 Task: Search one way flight ticket for 4 adults, 2 children, 2 infants in seat and 1 infant on lap in economy from Laredo: Laredo International Airport to Greensboro: Piedmont Triad International Airport on 5-1-2023. Choice of flights is Sun country airlines. Number of bags: 1 carry on bag. Price is upto 95000. Outbound departure time preference is 11:15.
Action: Mouse moved to (207, 282)
Screenshot: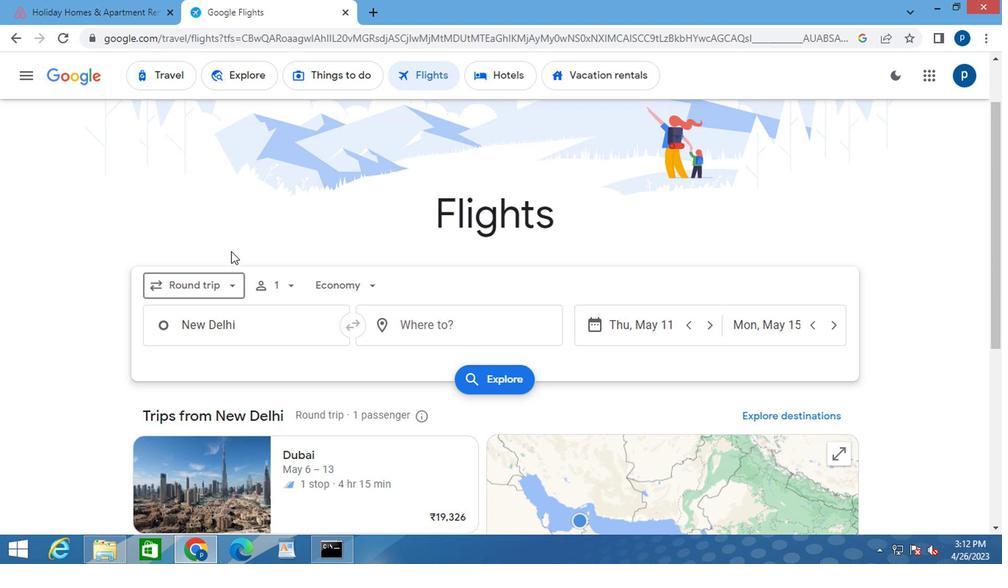 
Action: Mouse pressed left at (207, 282)
Screenshot: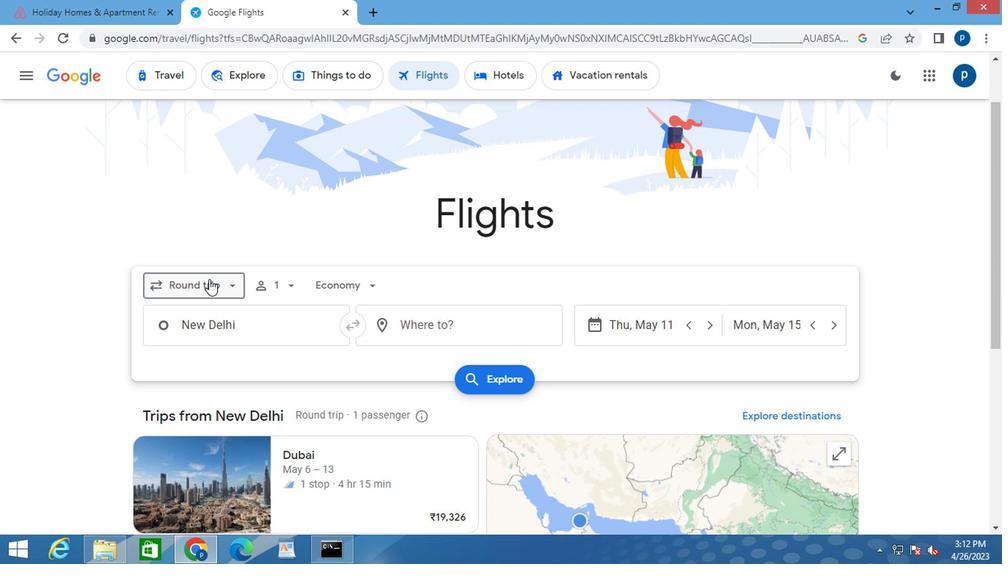 
Action: Mouse moved to (217, 351)
Screenshot: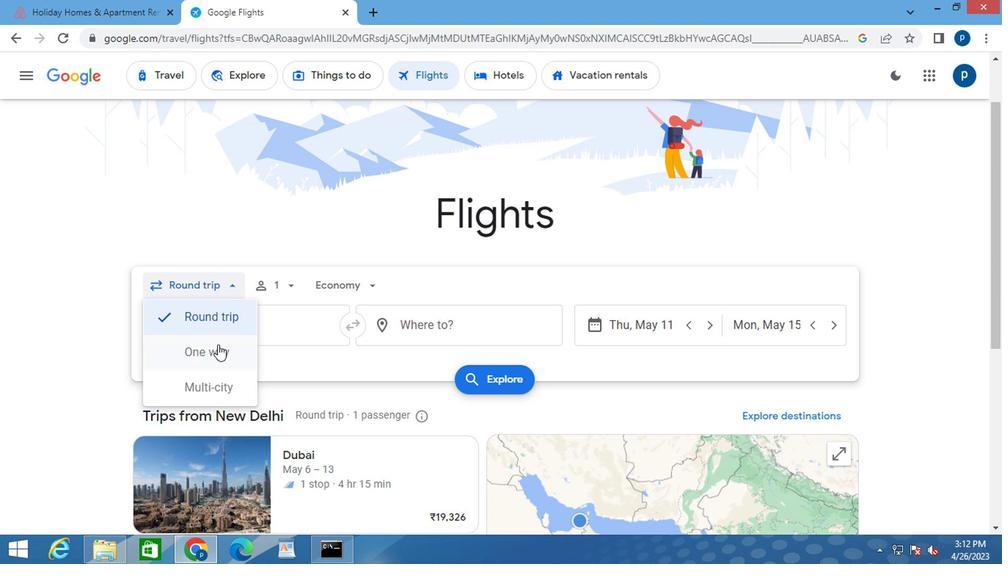 
Action: Mouse pressed left at (217, 351)
Screenshot: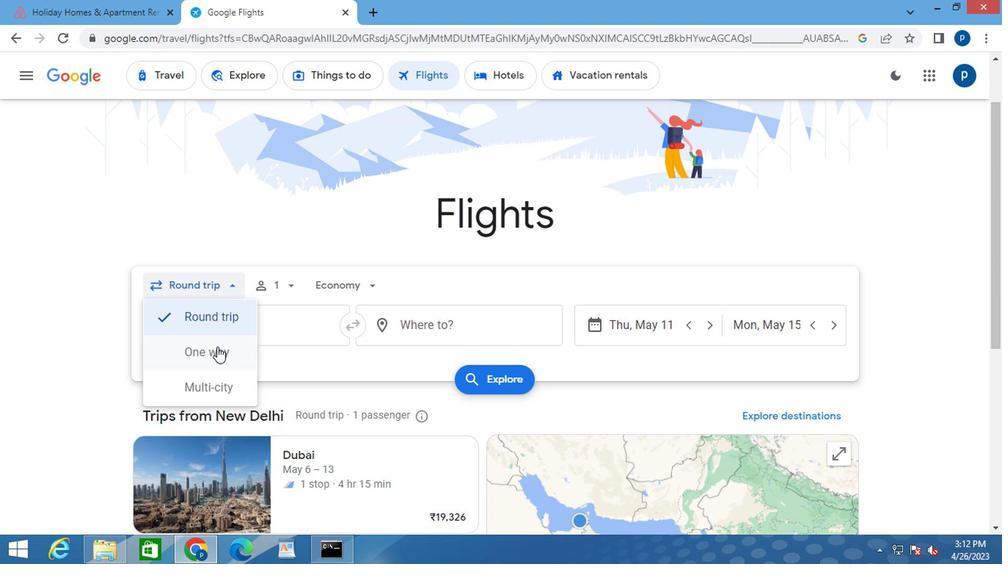 
Action: Mouse moved to (264, 289)
Screenshot: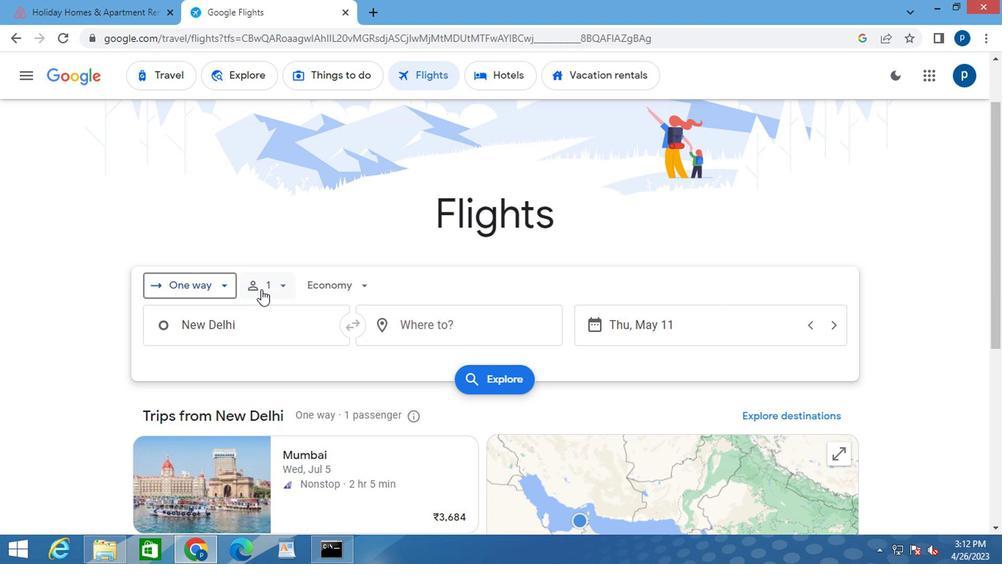 
Action: Mouse pressed left at (264, 289)
Screenshot: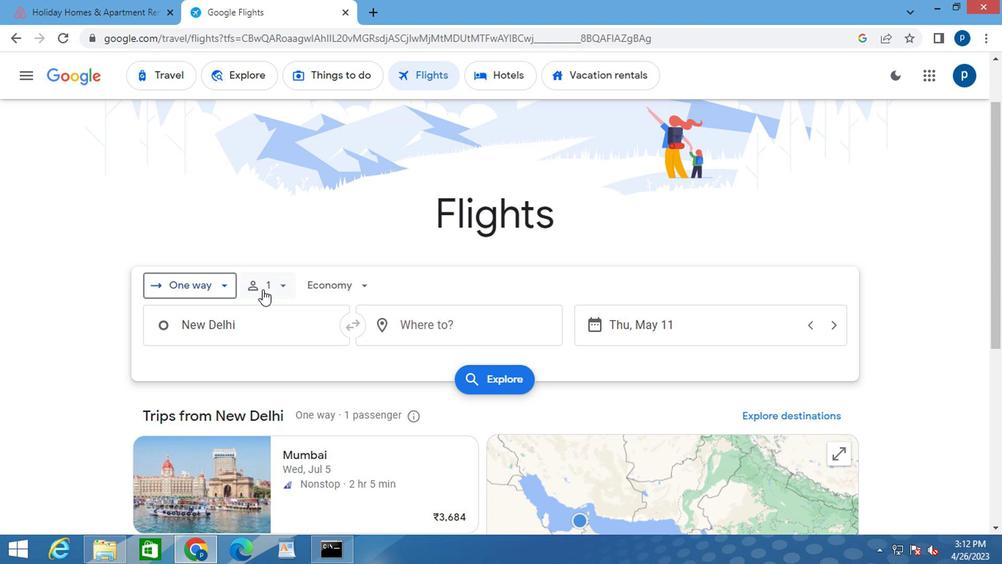 
Action: Mouse moved to (267, 288)
Screenshot: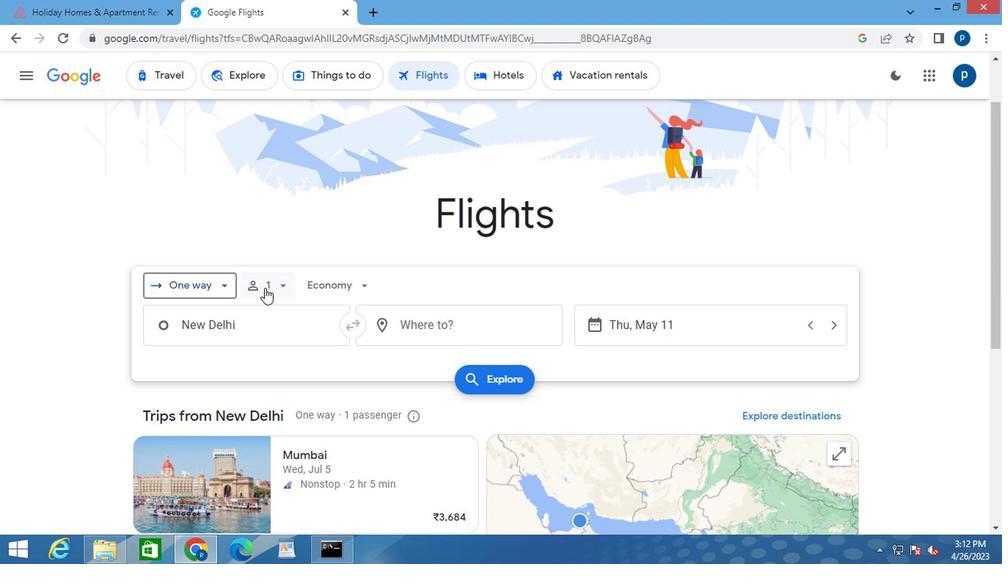 
Action: Mouse scrolled (267, 288) with delta (0, 0)
Screenshot: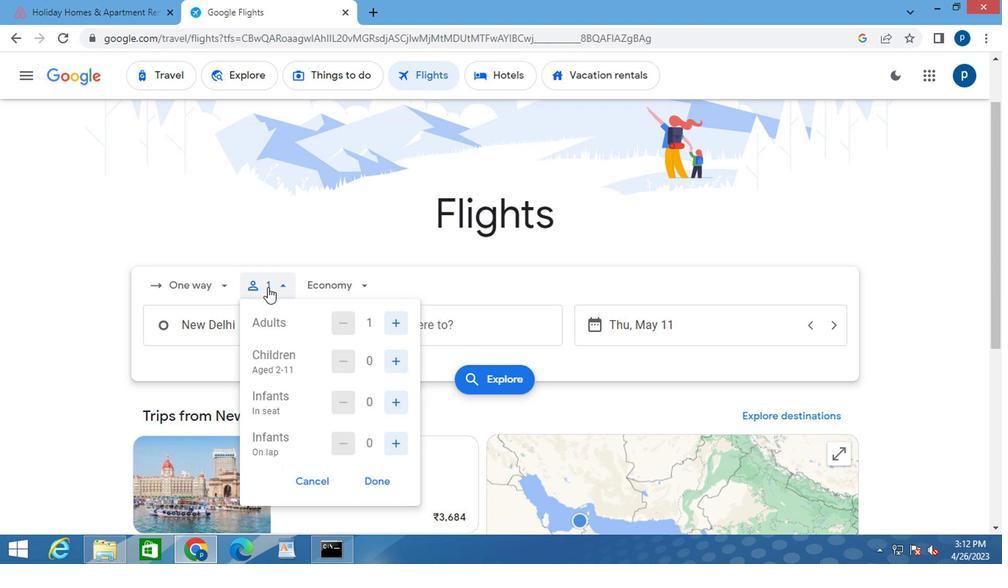
Action: Mouse moved to (267, 288)
Screenshot: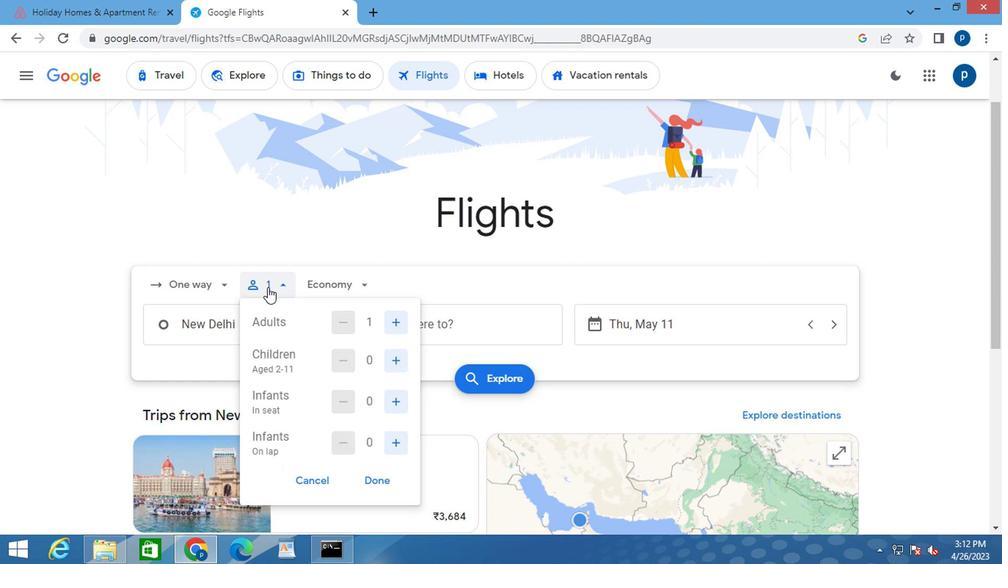 
Action: Mouse scrolled (267, 288) with delta (0, 0)
Screenshot: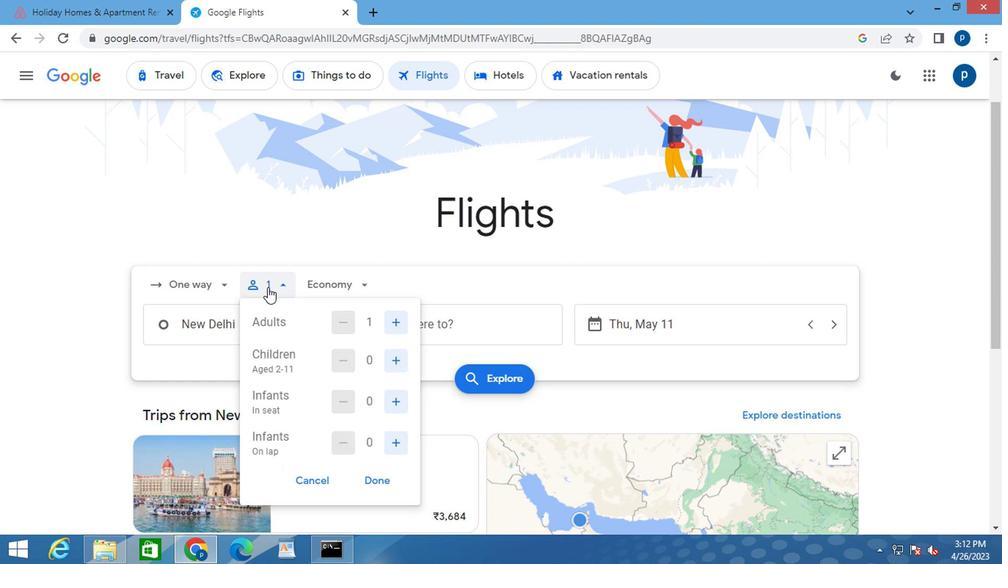
Action: Mouse moved to (398, 179)
Screenshot: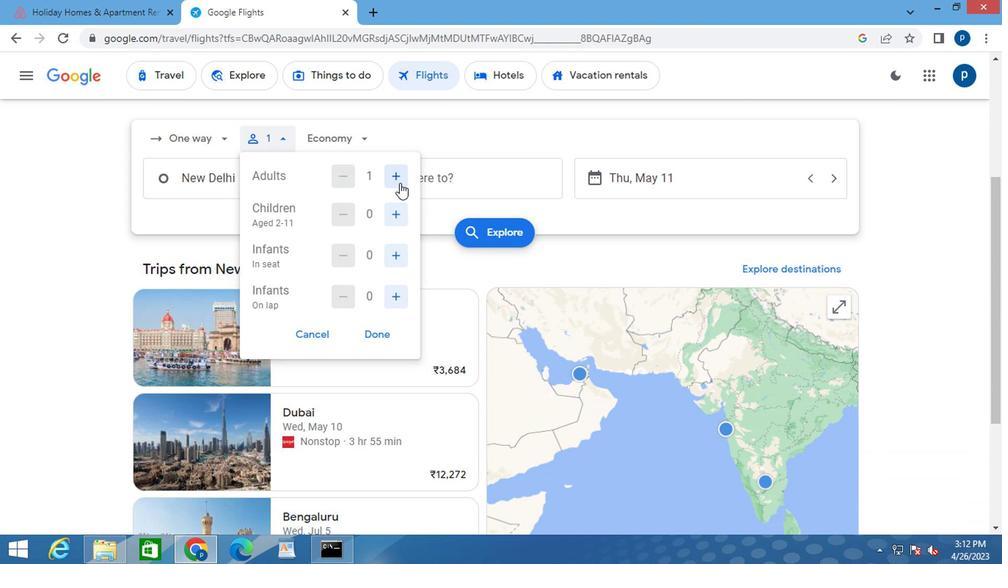 
Action: Mouse pressed left at (398, 179)
Screenshot: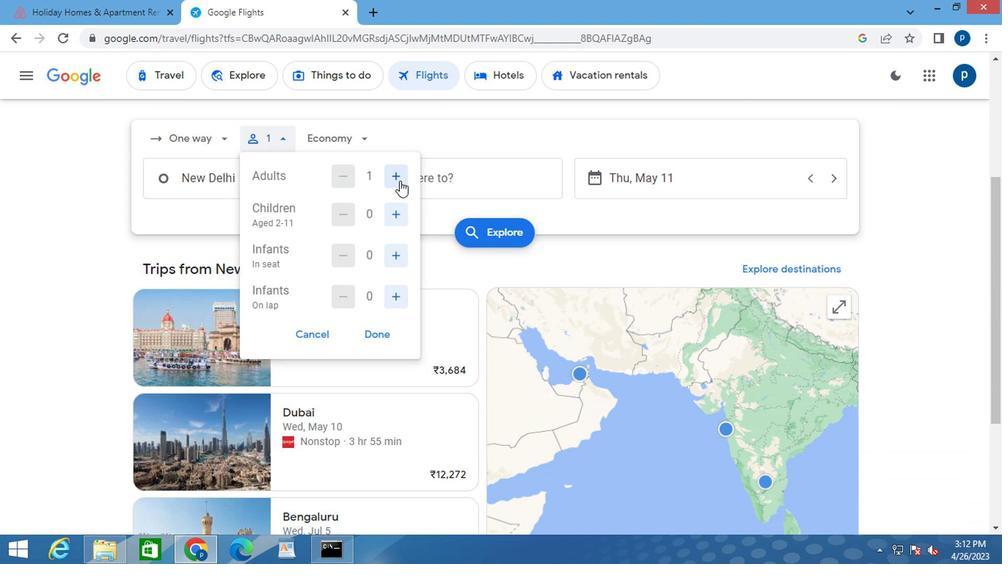 
Action: Mouse pressed left at (398, 179)
Screenshot: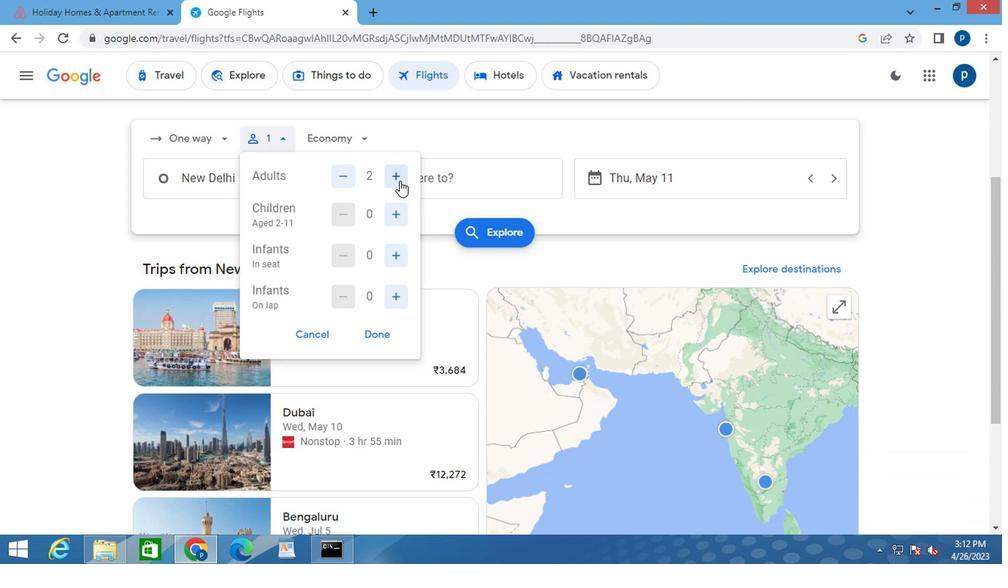 
Action: Mouse pressed left at (398, 179)
Screenshot: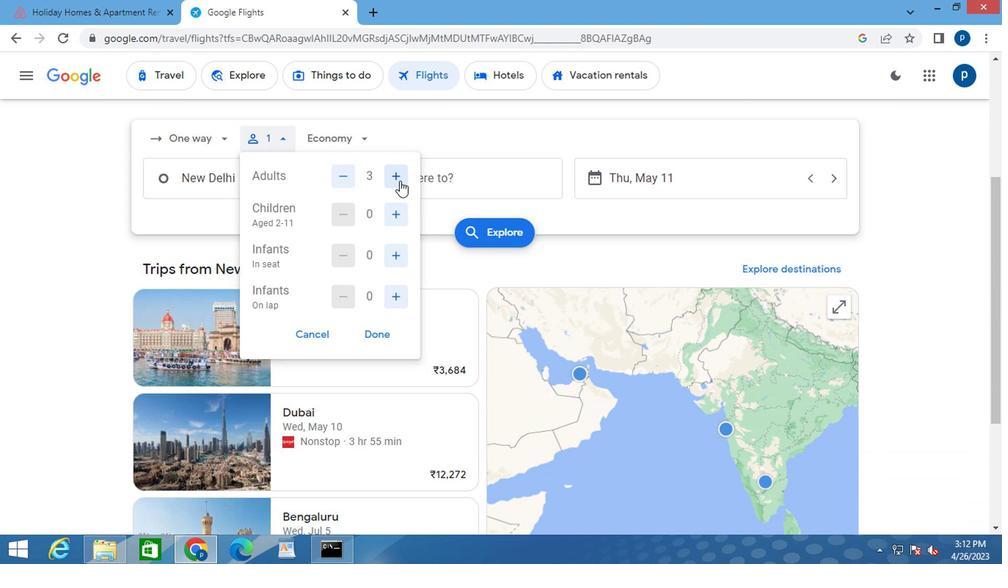 
Action: Mouse moved to (395, 216)
Screenshot: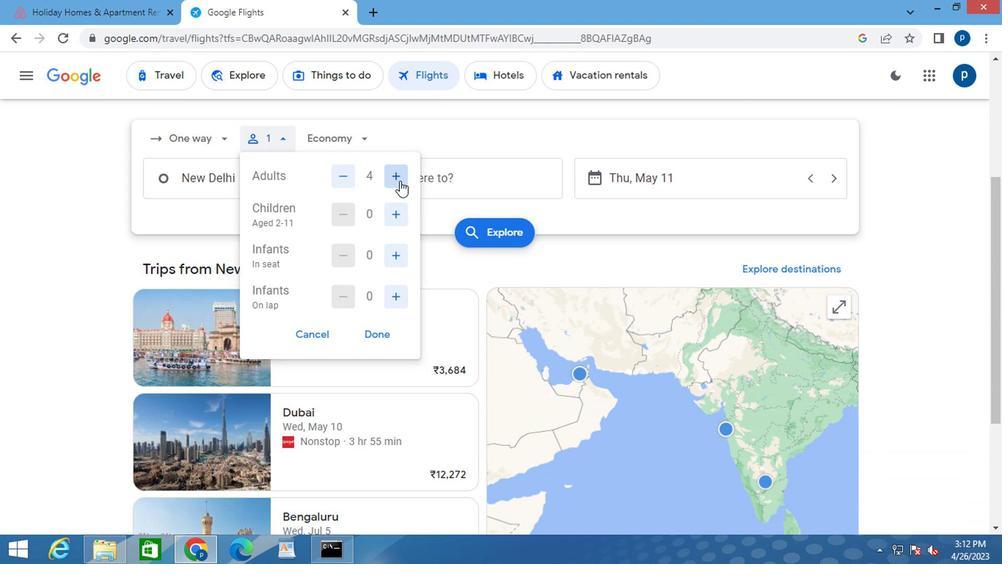 
Action: Mouse pressed left at (395, 216)
Screenshot: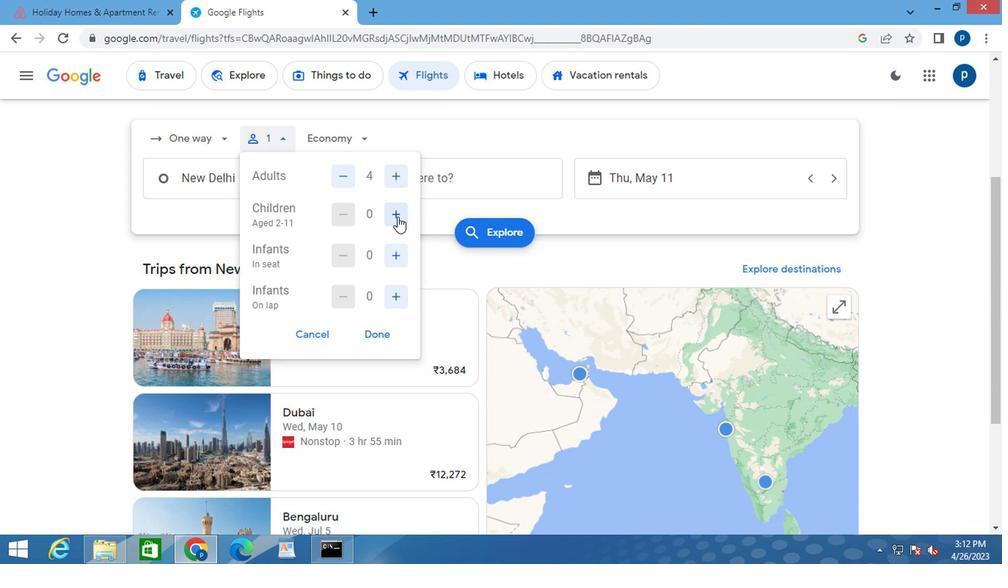 
Action: Mouse pressed left at (395, 216)
Screenshot: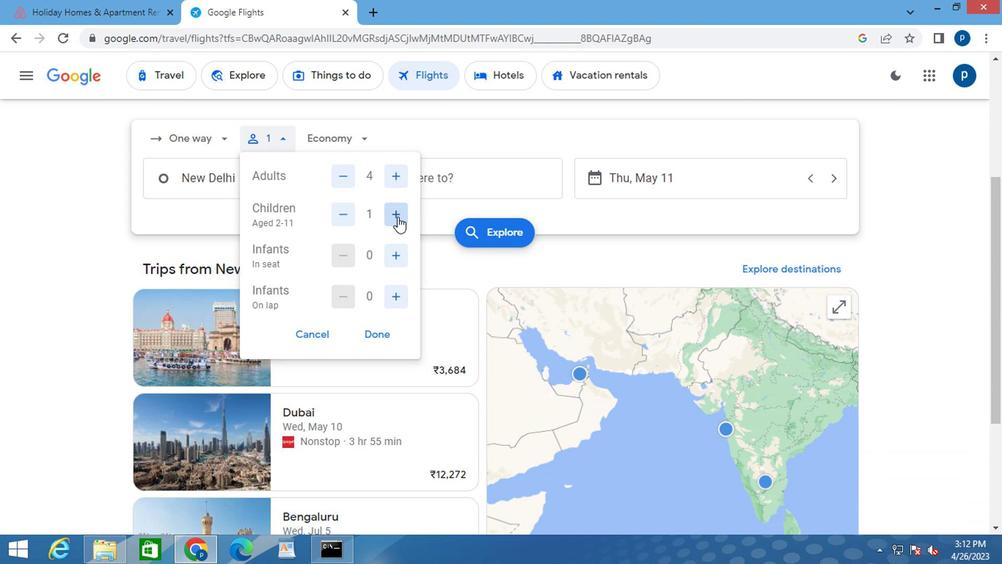 
Action: Mouse moved to (395, 251)
Screenshot: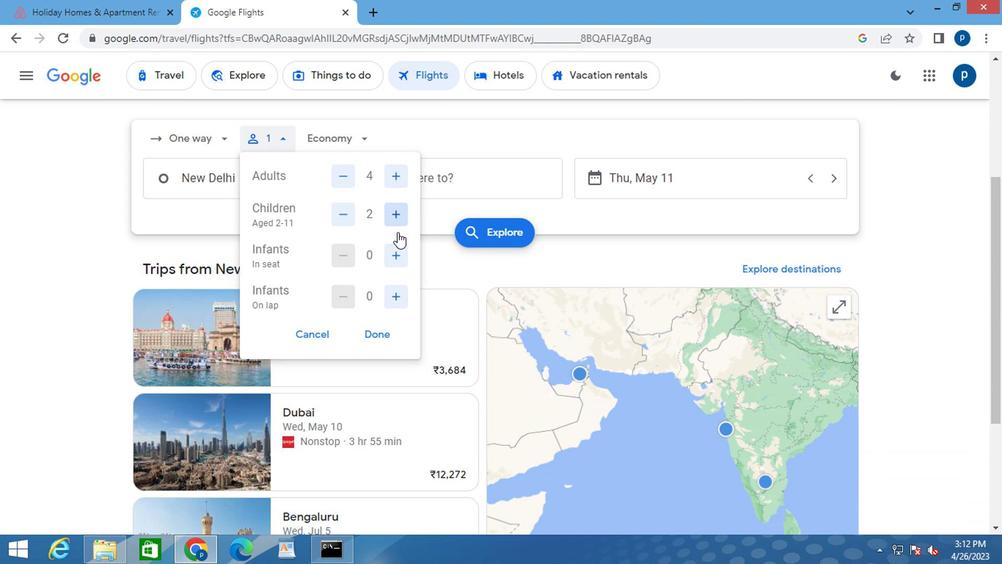 
Action: Mouse pressed left at (395, 251)
Screenshot: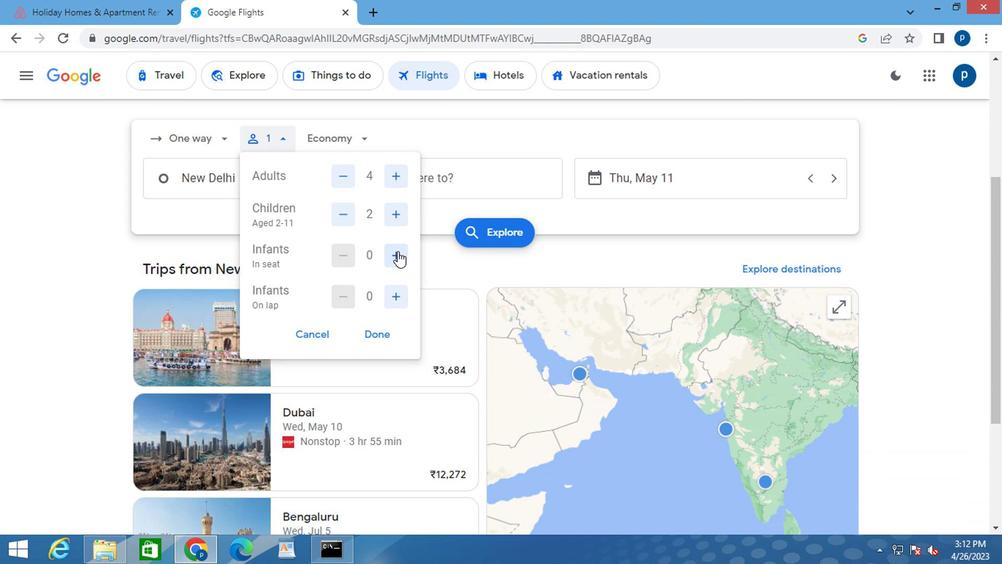 
Action: Mouse pressed left at (395, 251)
Screenshot: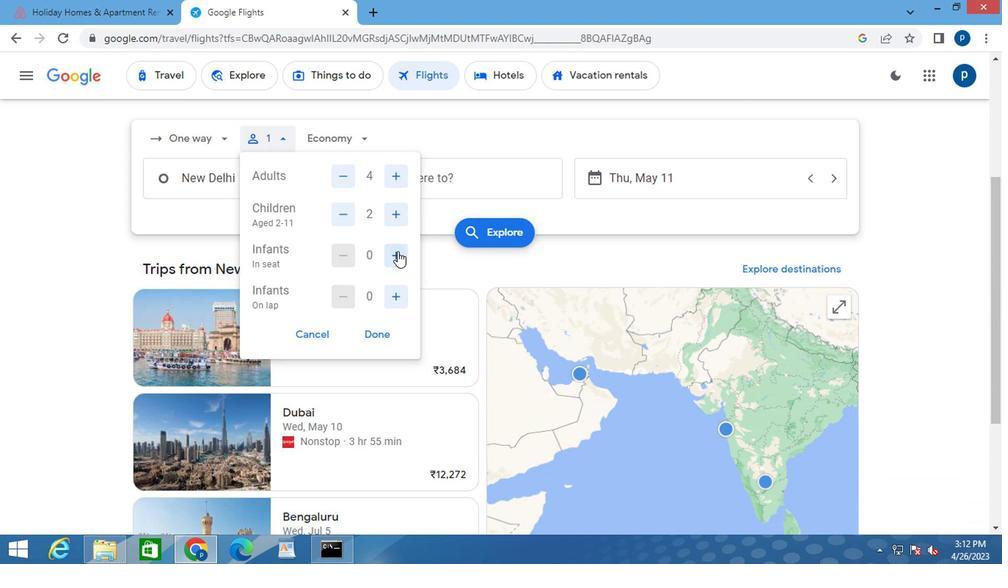 
Action: Mouse moved to (395, 292)
Screenshot: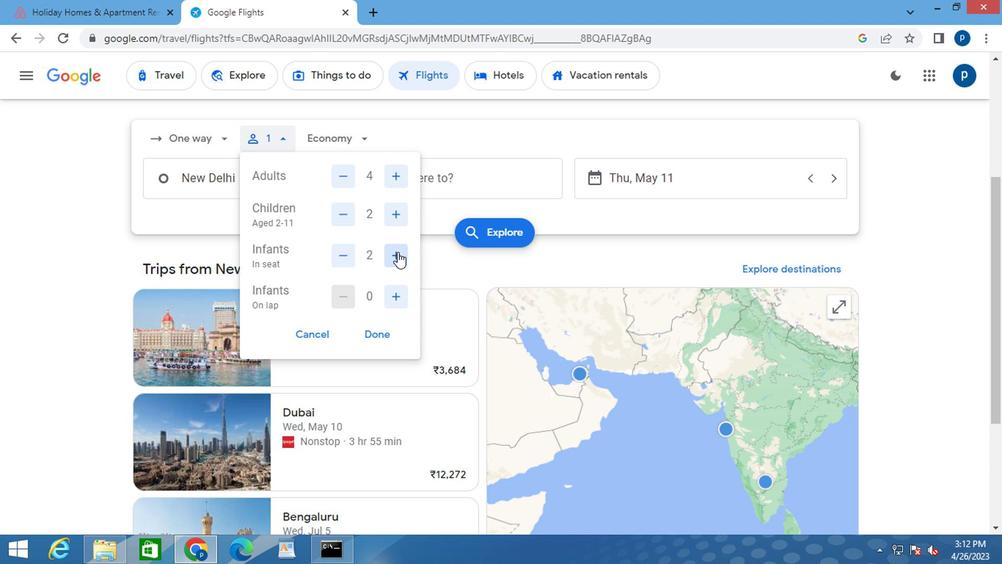 
Action: Mouse pressed left at (395, 292)
Screenshot: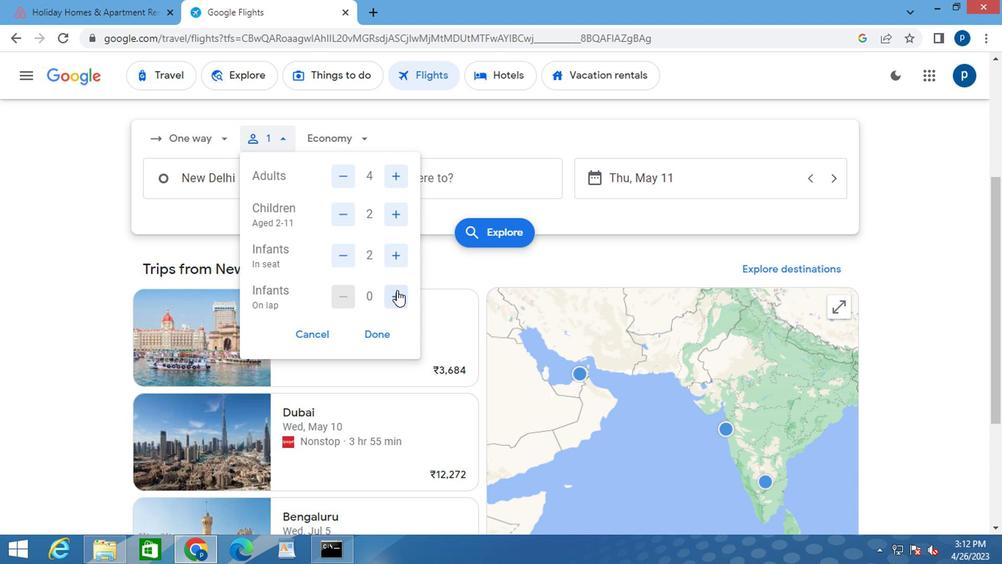 
Action: Mouse moved to (375, 340)
Screenshot: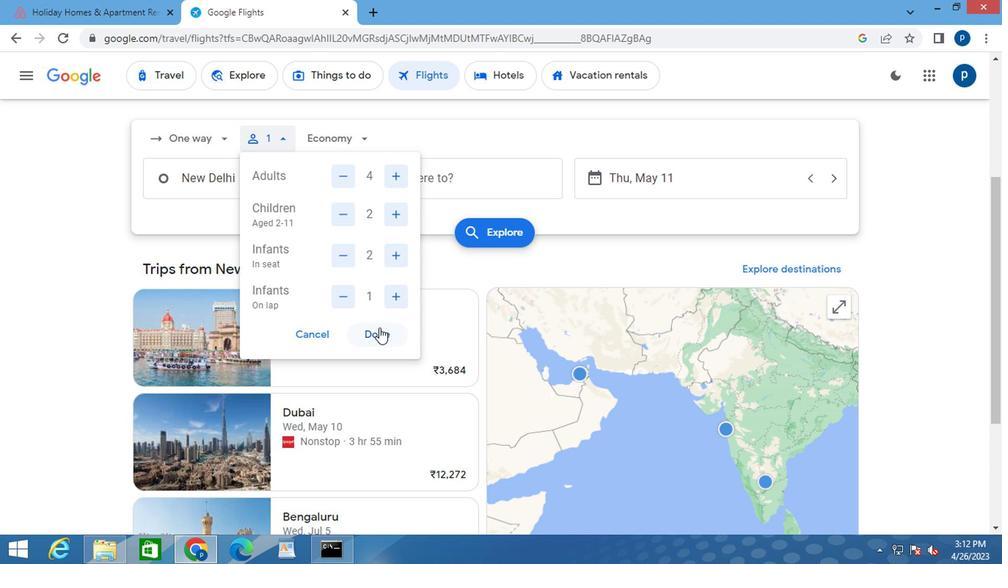 
Action: Mouse pressed left at (375, 340)
Screenshot: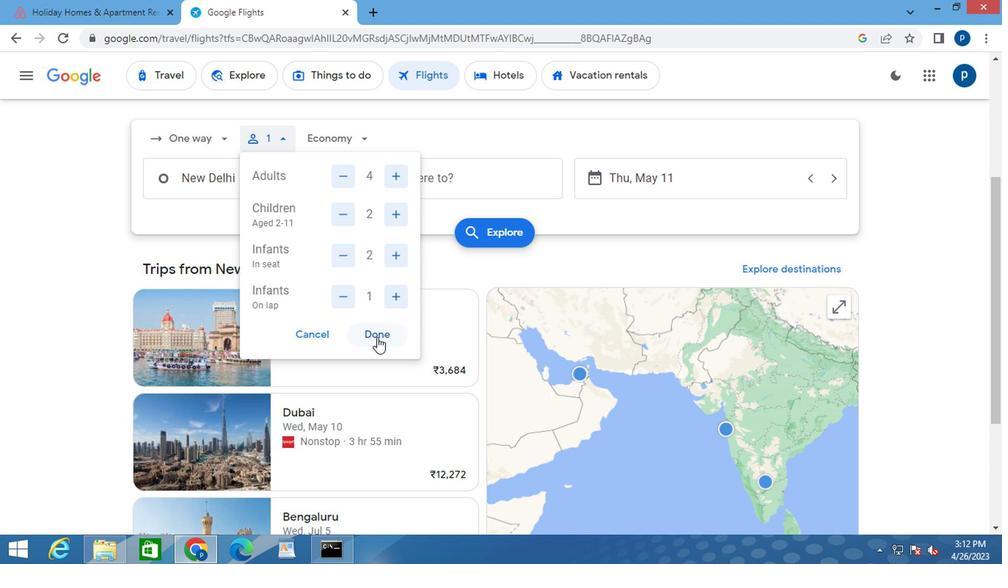 
Action: Mouse moved to (366, 132)
Screenshot: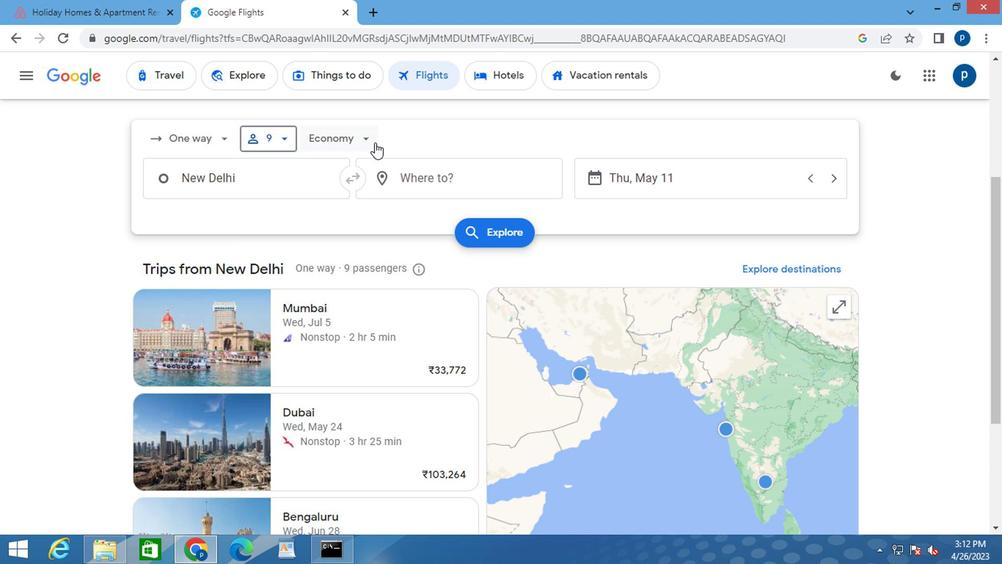 
Action: Mouse pressed left at (366, 132)
Screenshot: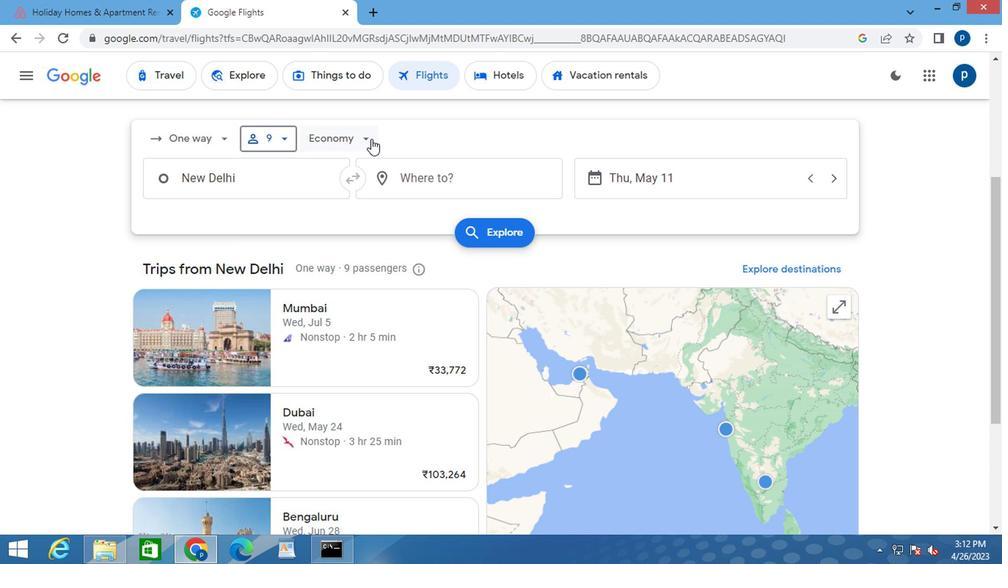 
Action: Mouse moved to (386, 173)
Screenshot: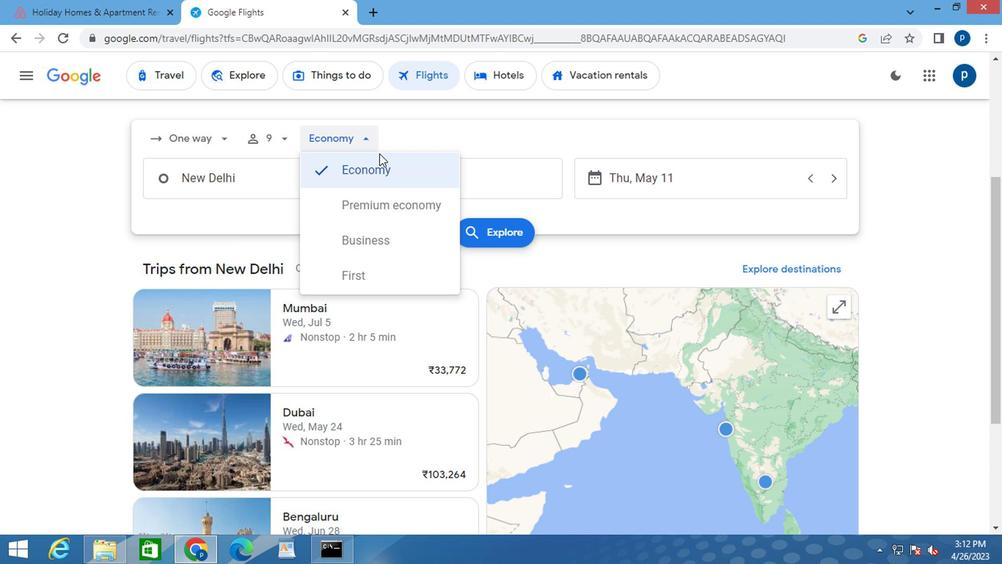 
Action: Mouse pressed left at (386, 173)
Screenshot: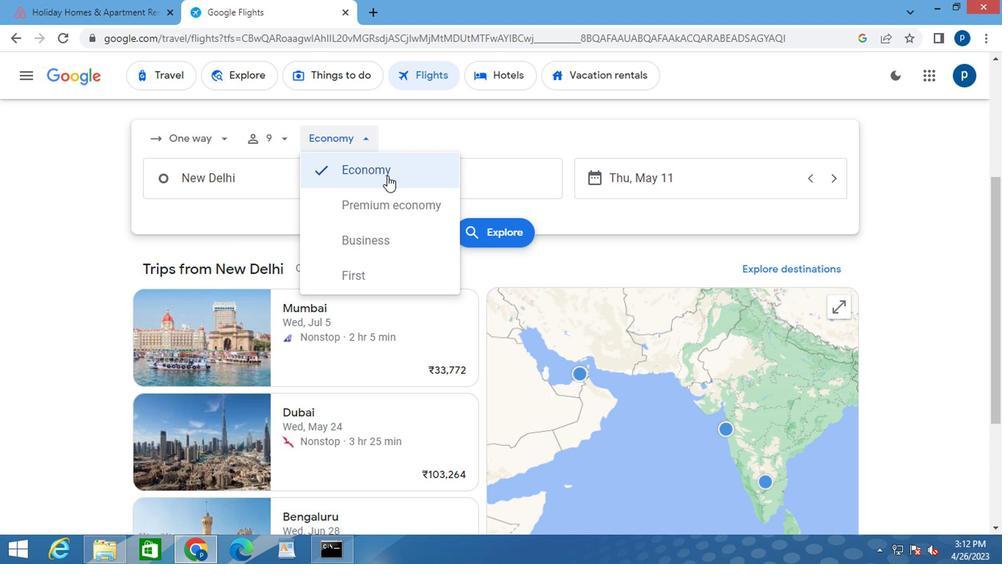 
Action: Mouse moved to (250, 170)
Screenshot: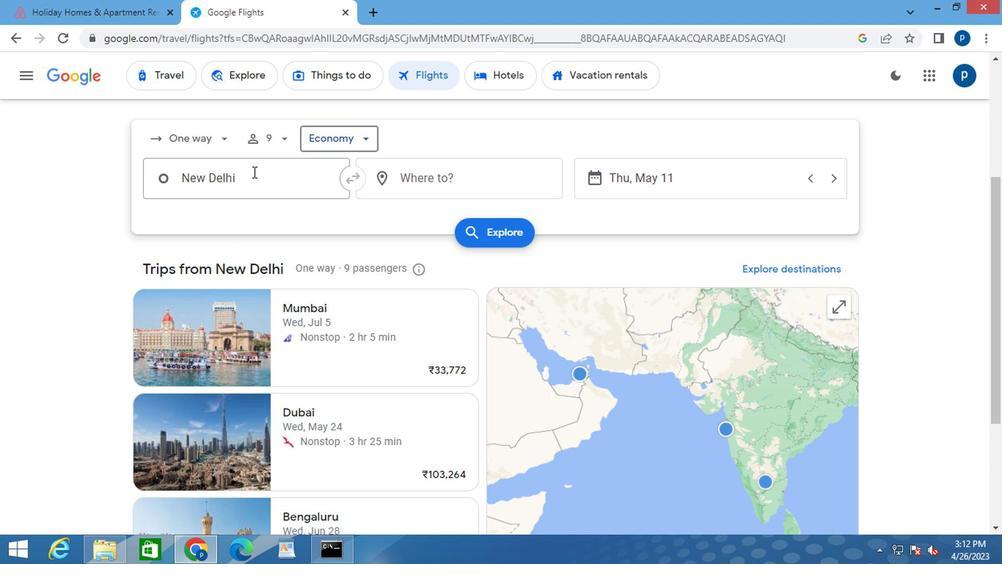 
Action: Mouse pressed left at (250, 170)
Screenshot: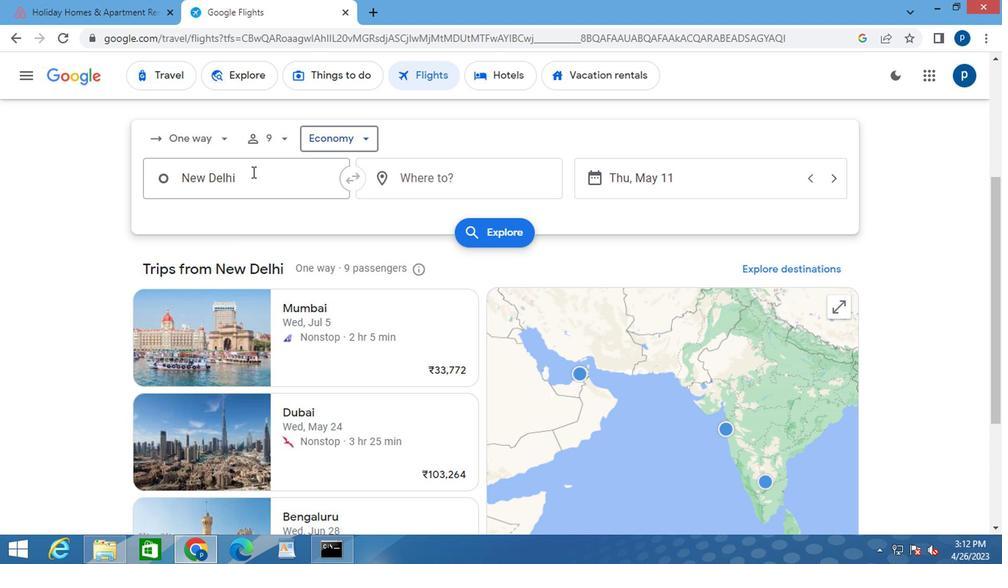 
Action: Mouse pressed left at (250, 170)
Screenshot: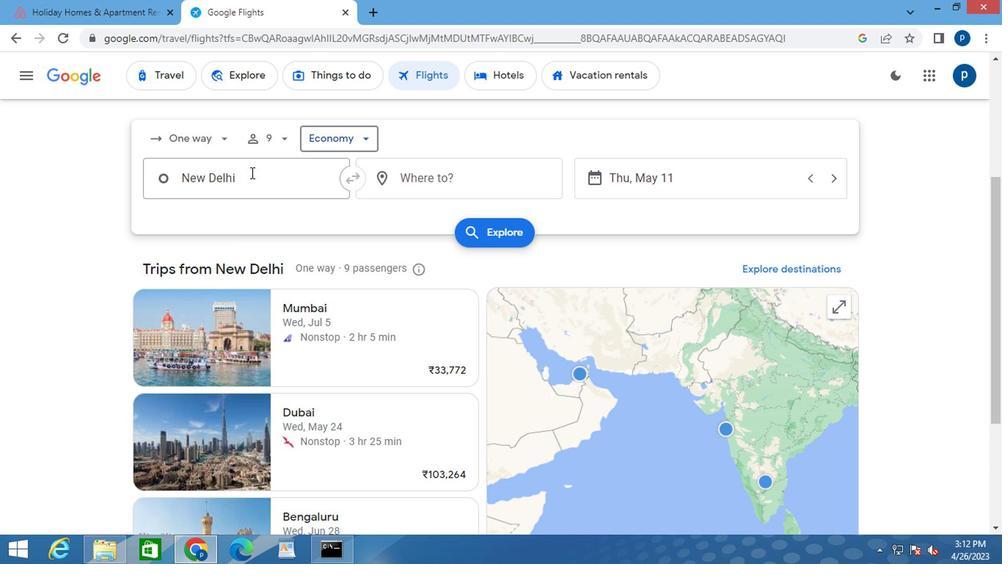 
Action: Key pressed <Key.delete>
Screenshot: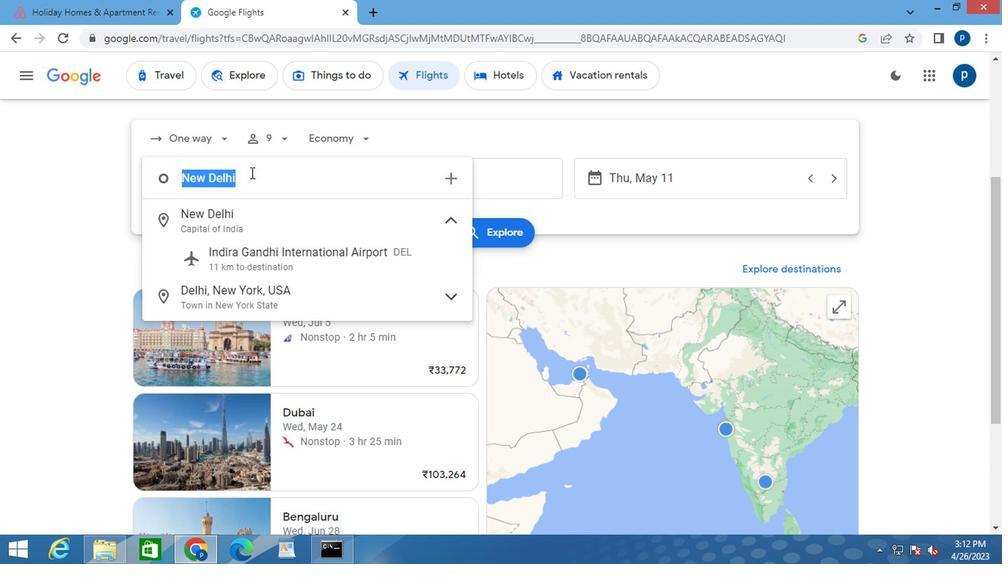 
Action: Mouse moved to (236, 213)
Screenshot: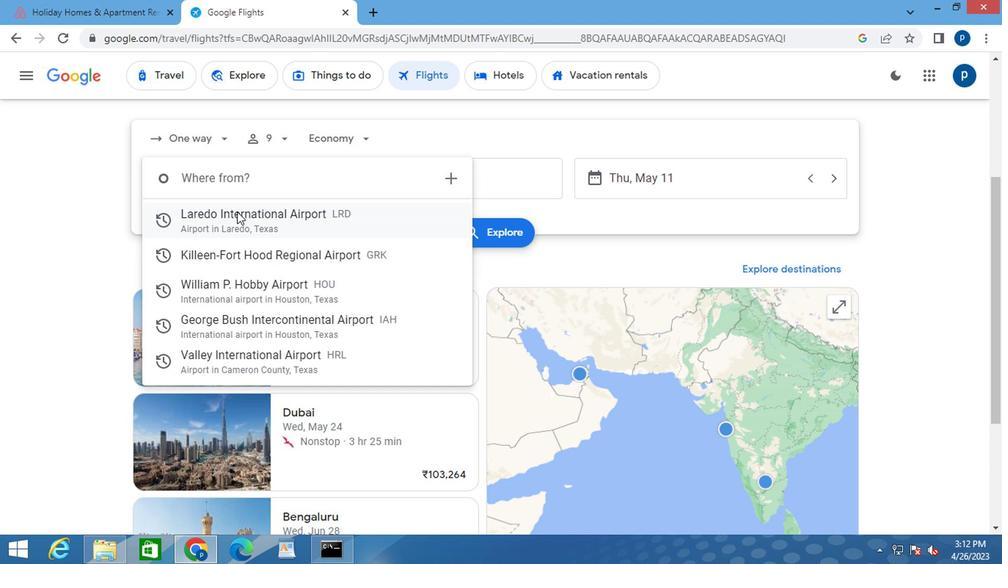 
Action: Mouse pressed left at (236, 213)
Screenshot: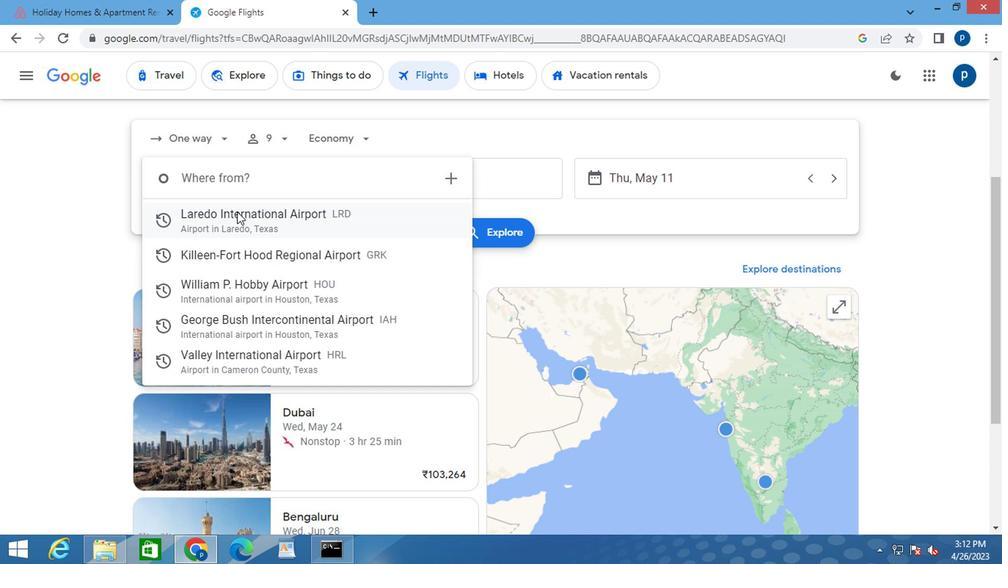 
Action: Mouse moved to (409, 192)
Screenshot: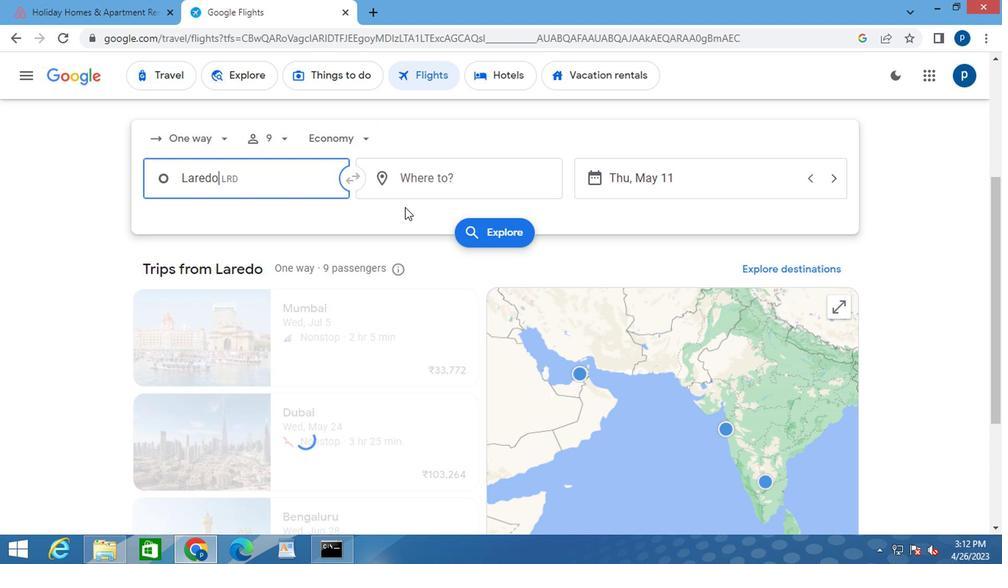 
Action: Mouse pressed left at (409, 192)
Screenshot: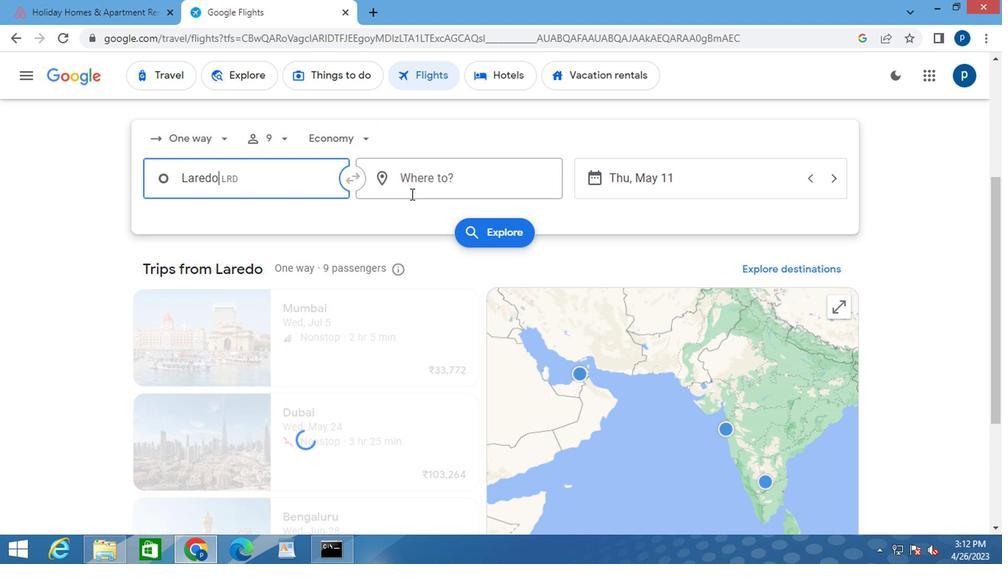 
Action: Mouse moved to (432, 214)
Screenshot: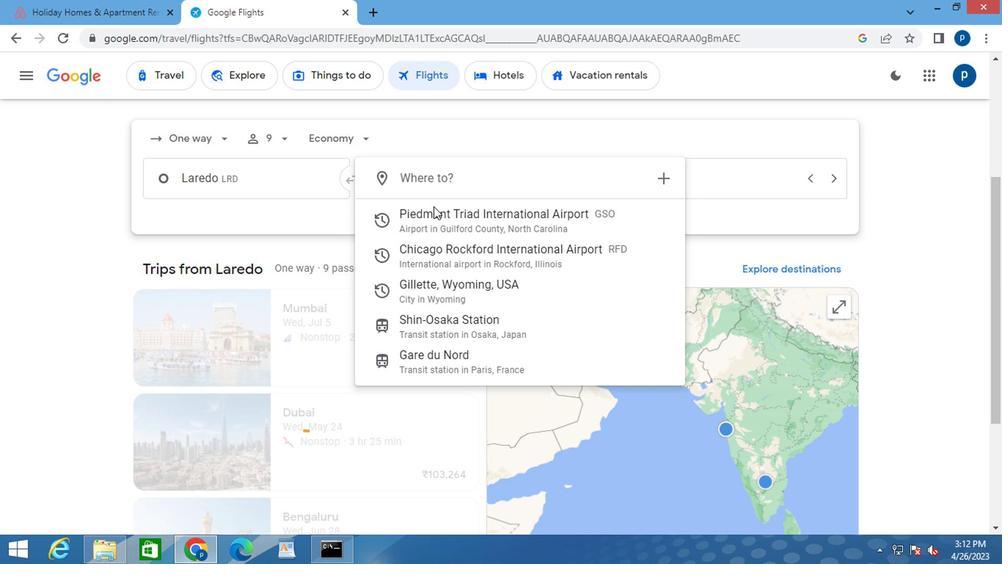 
Action: Mouse pressed left at (432, 214)
Screenshot: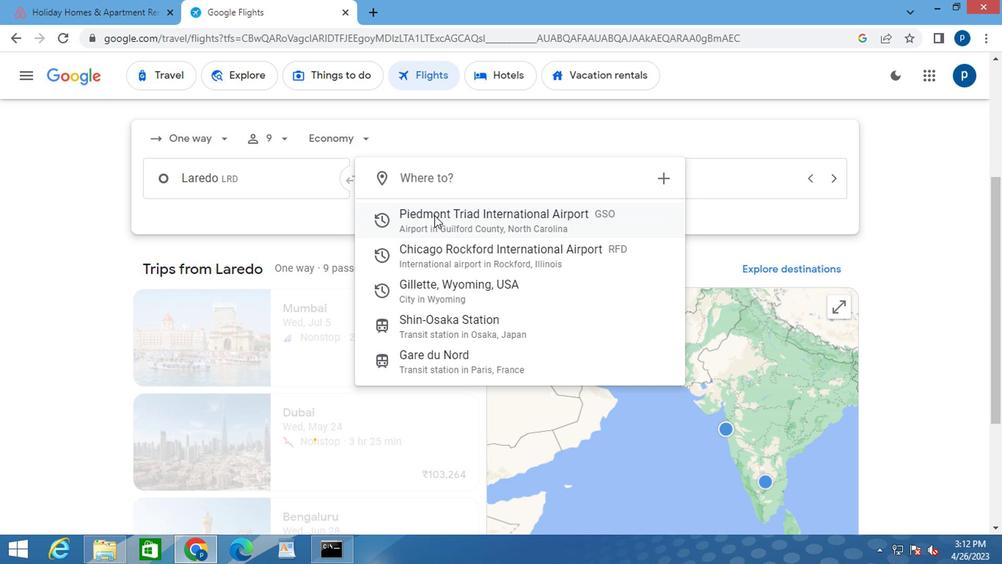 
Action: Mouse moved to (589, 181)
Screenshot: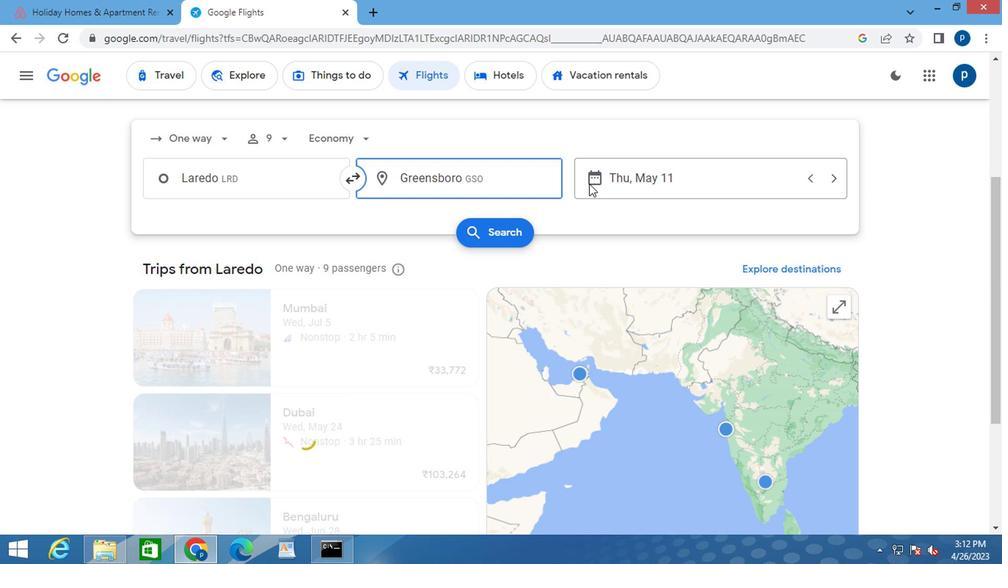 
Action: Mouse pressed left at (589, 181)
Screenshot: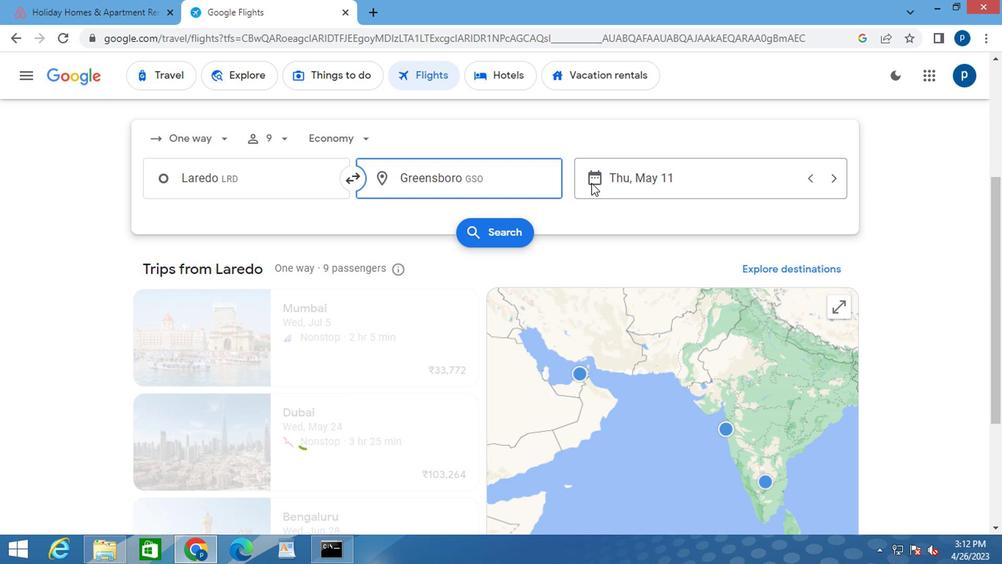 
Action: Mouse moved to (633, 258)
Screenshot: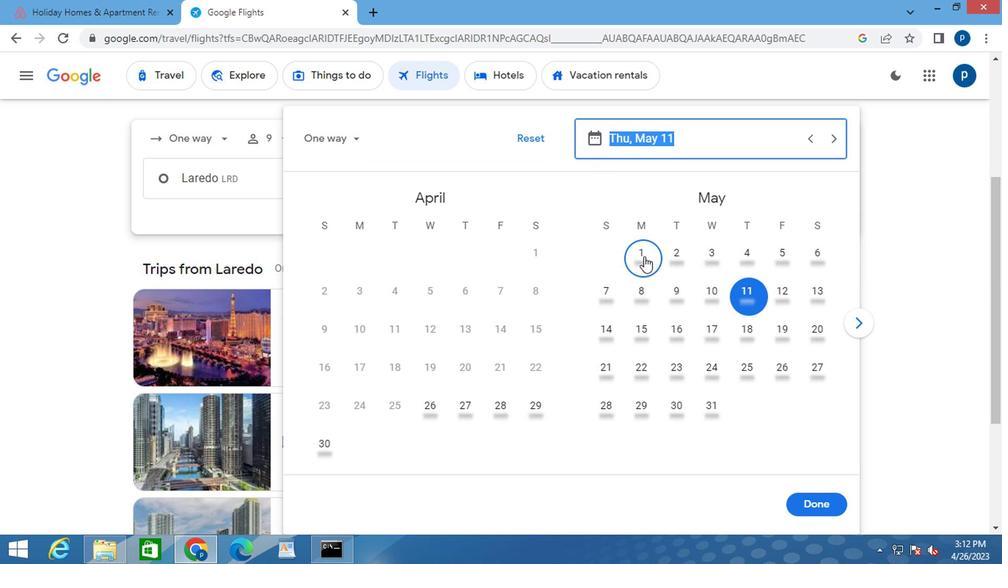 
Action: Mouse pressed left at (633, 258)
Screenshot: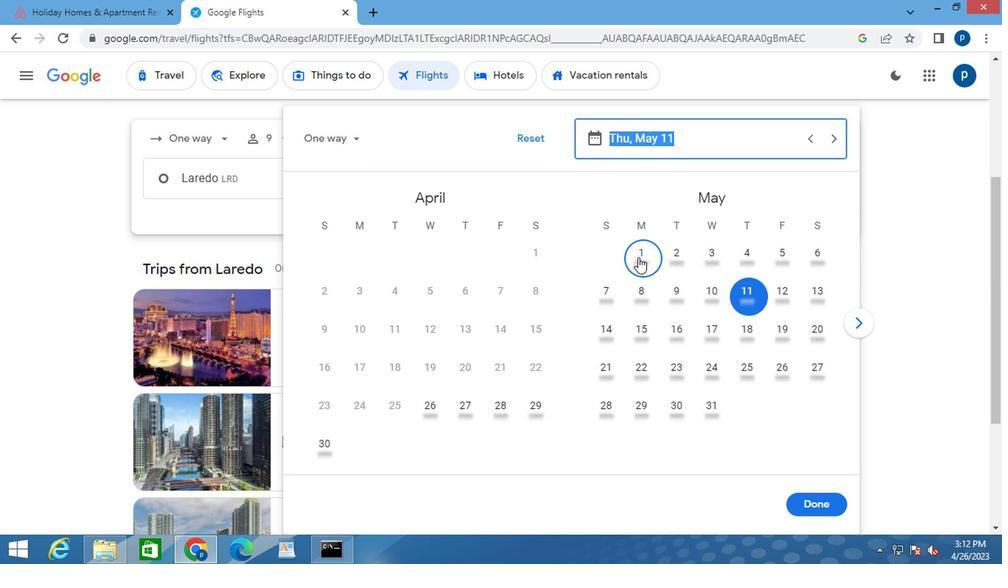 
Action: Mouse moved to (809, 498)
Screenshot: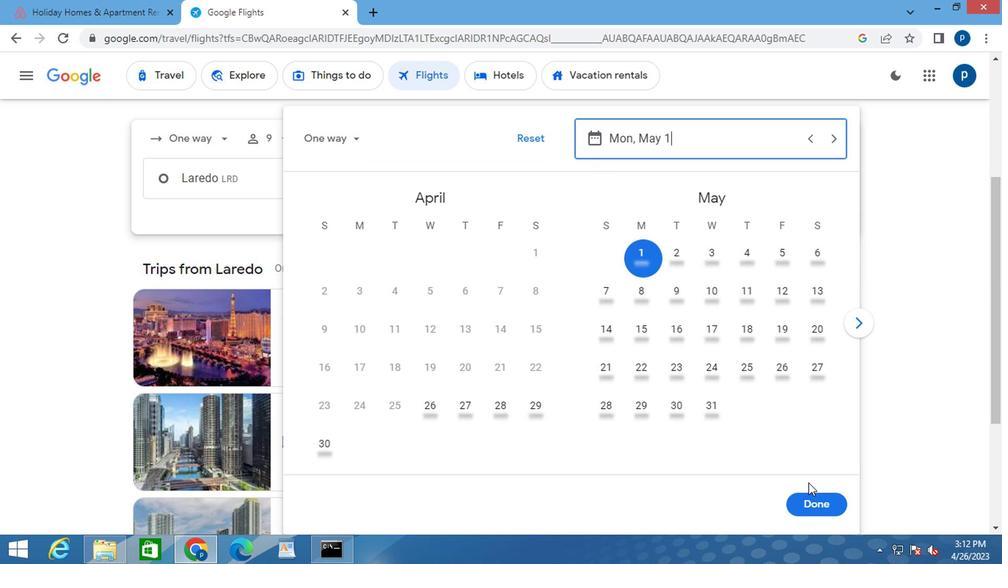 
Action: Mouse pressed left at (809, 498)
Screenshot: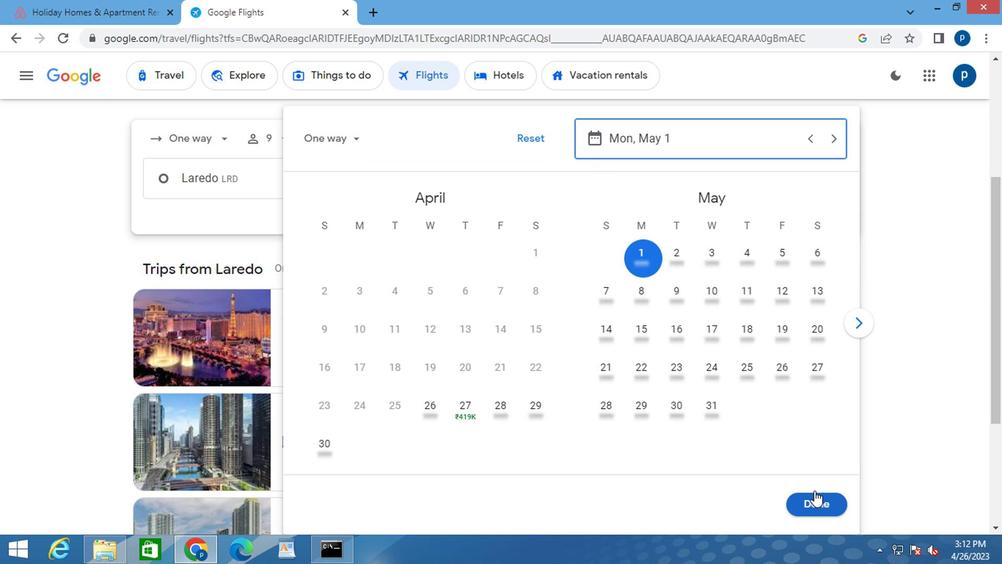 
Action: Mouse moved to (491, 233)
Screenshot: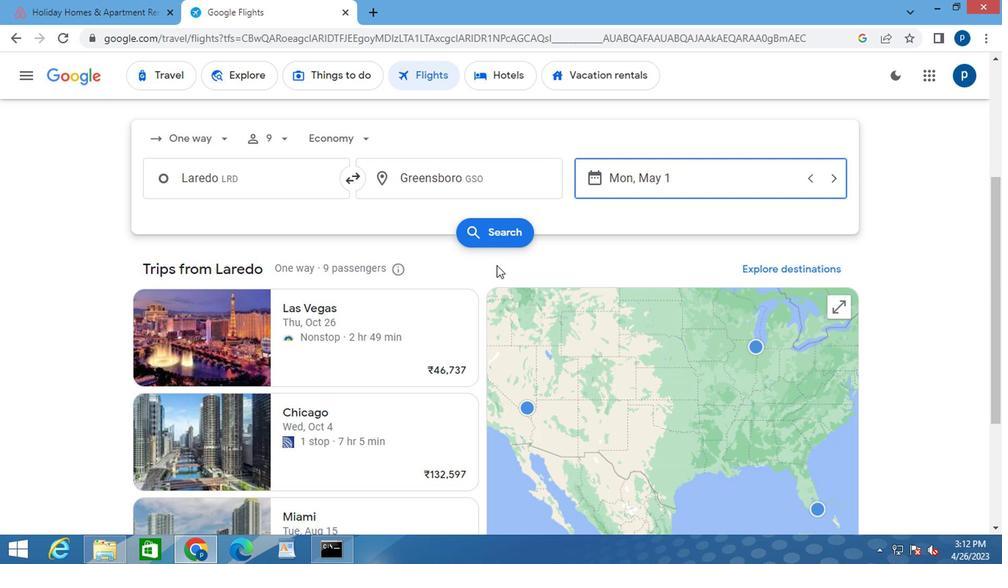 
Action: Mouse pressed left at (491, 233)
Screenshot: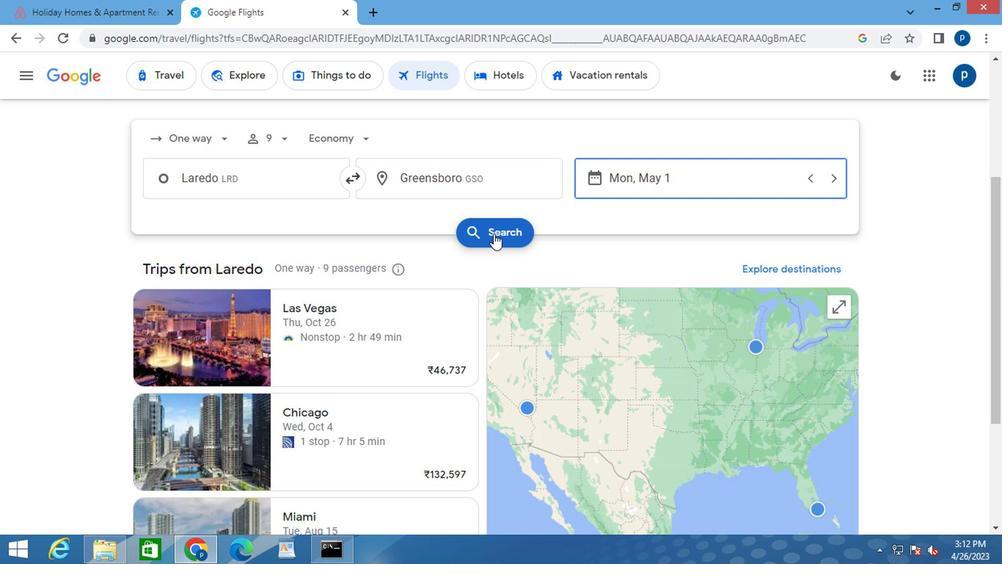 
Action: Mouse moved to (152, 204)
Screenshot: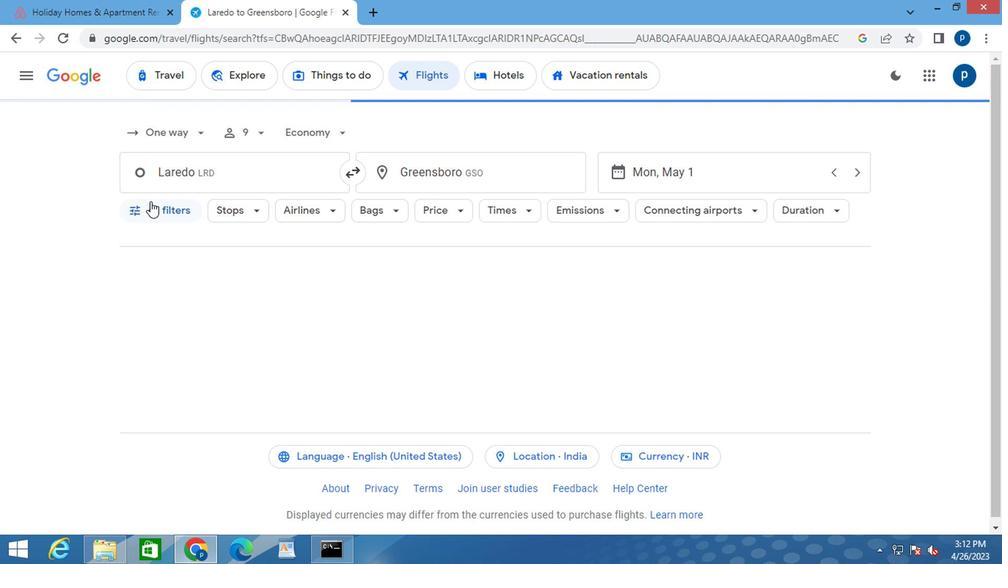 
Action: Mouse pressed left at (152, 204)
Screenshot: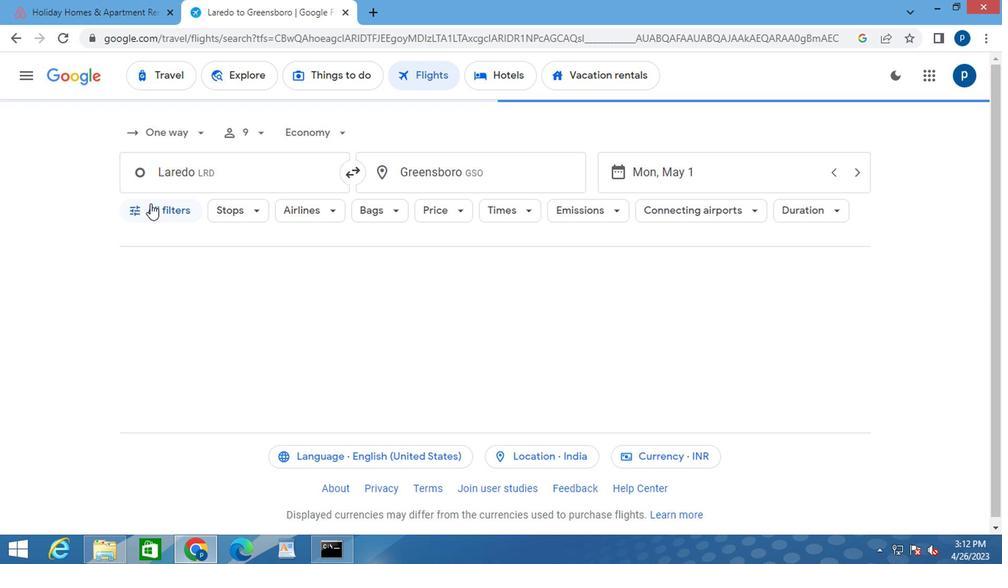 
Action: Mouse moved to (223, 369)
Screenshot: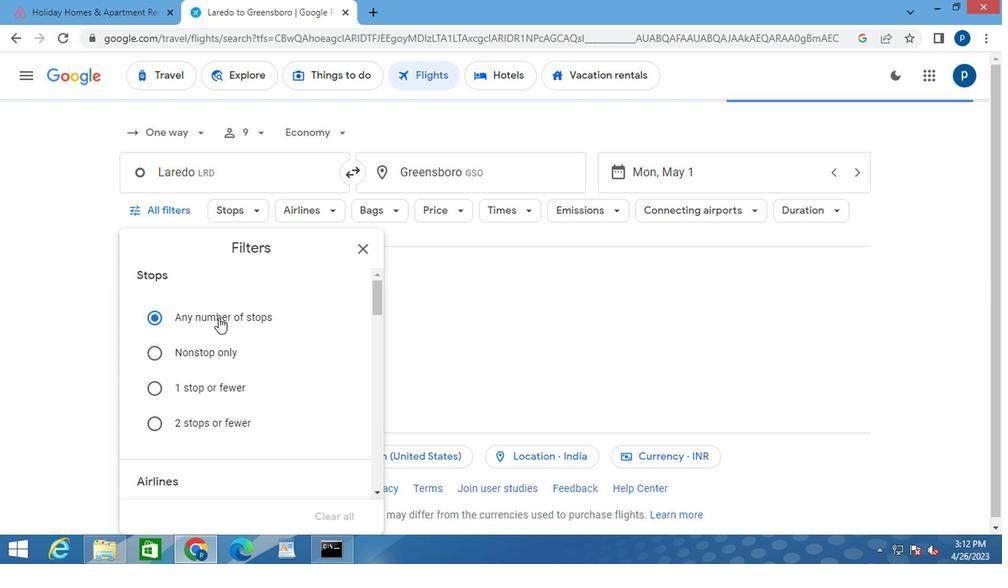 
Action: Mouse scrolled (223, 369) with delta (0, 0)
Screenshot: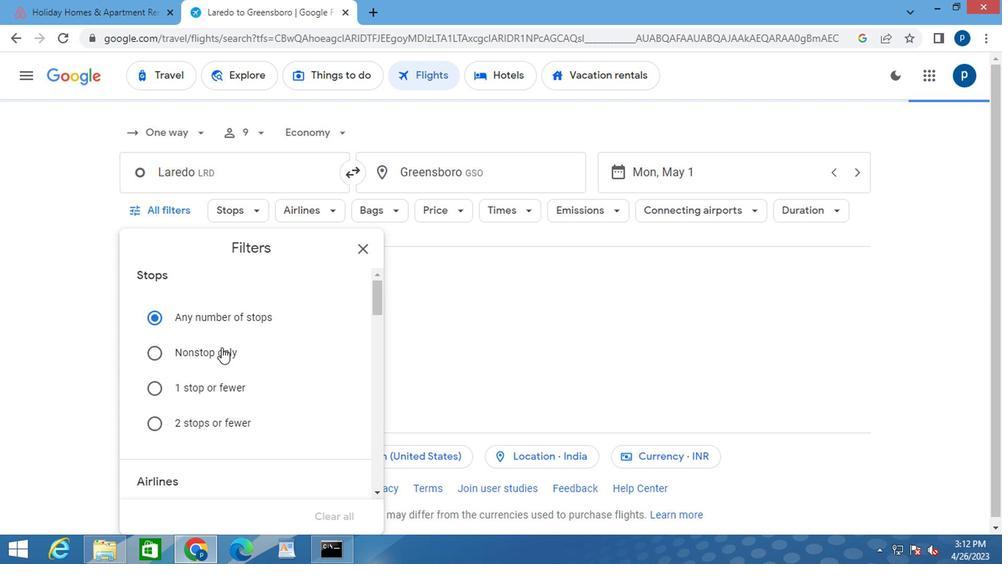 
Action: Mouse moved to (219, 360)
Screenshot: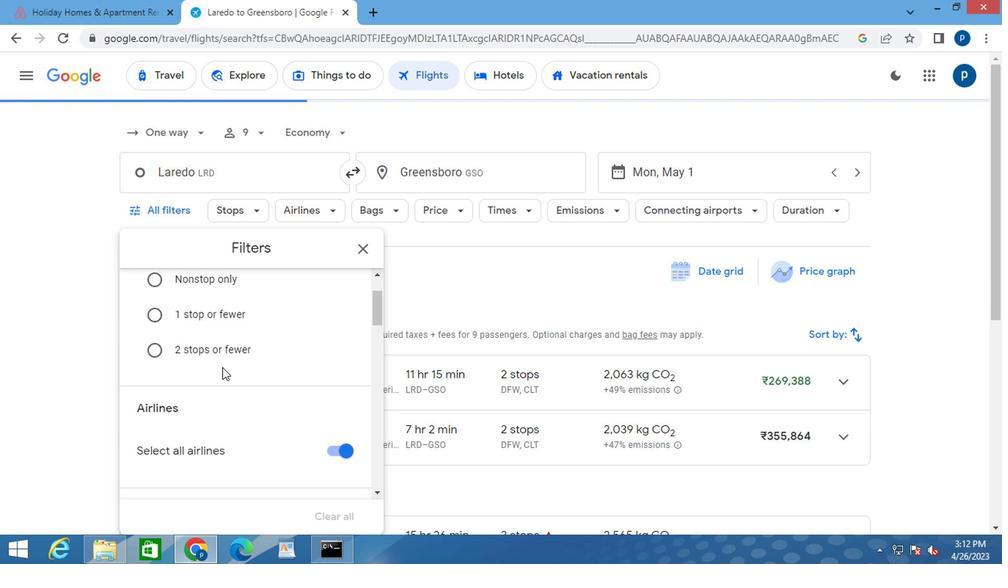 
Action: Mouse scrolled (219, 360) with delta (0, 0)
Screenshot: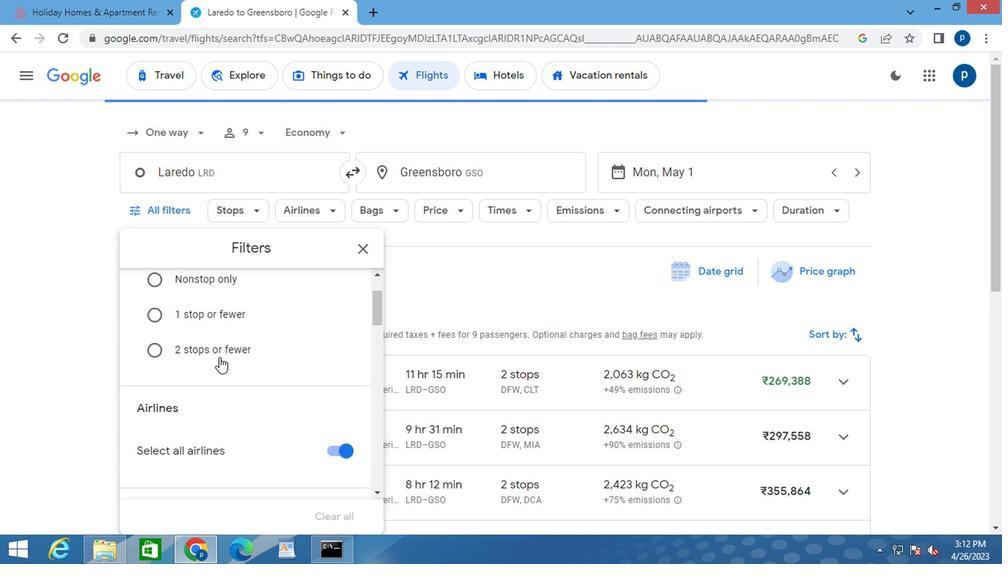 
Action: Mouse scrolled (219, 360) with delta (0, 0)
Screenshot: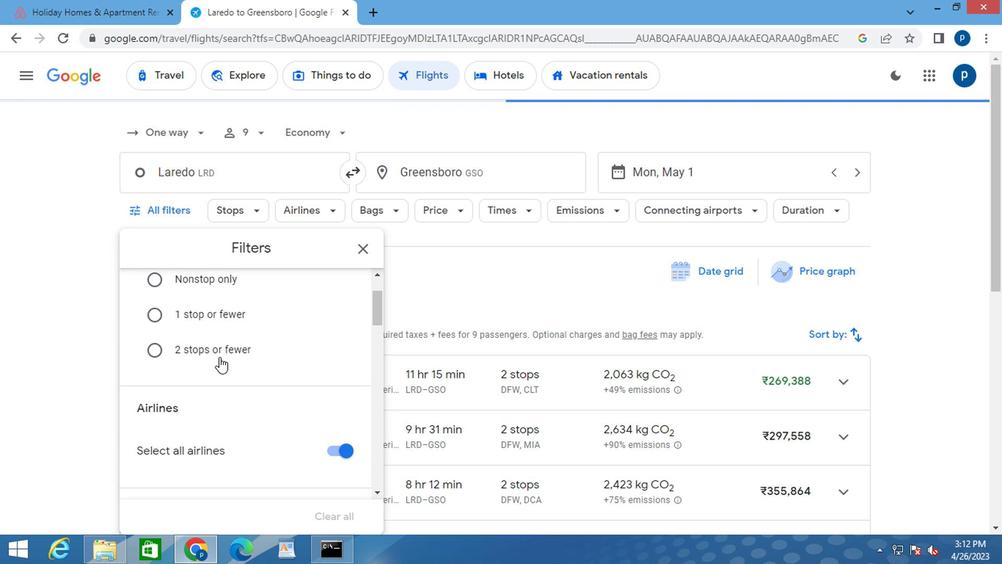
Action: Mouse moved to (258, 423)
Screenshot: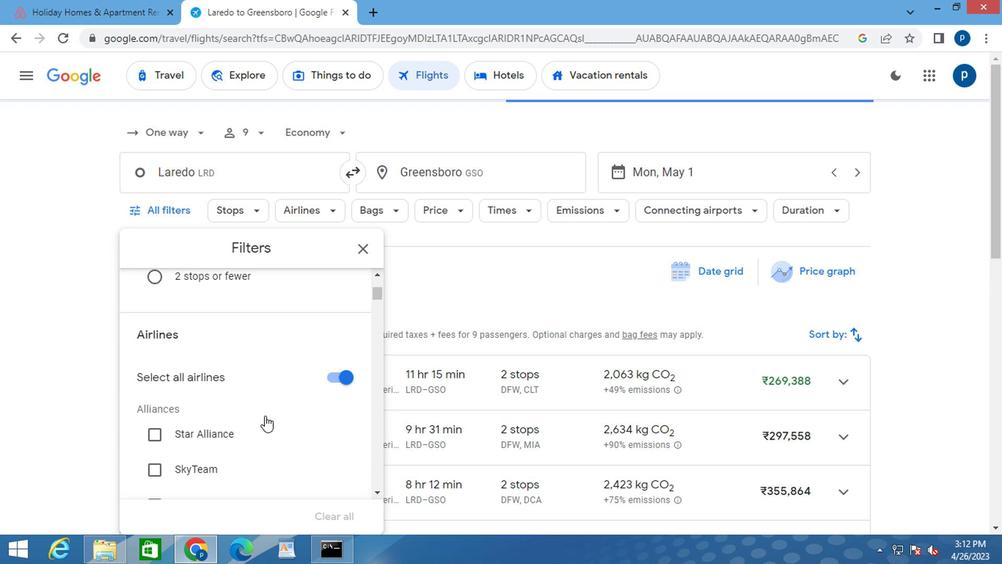 
Action: Mouse scrolled (259, 422) with delta (0, 0)
Screenshot: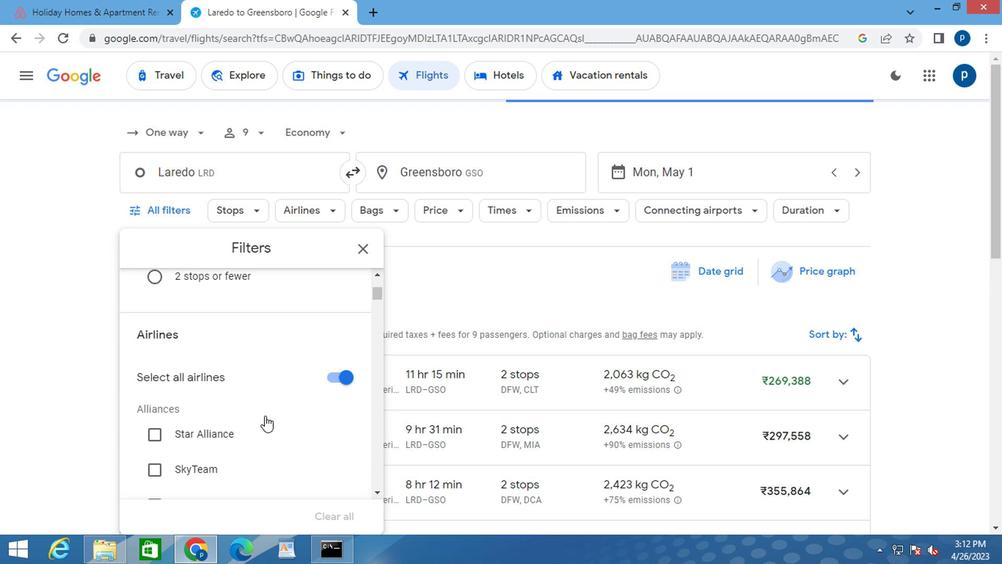 
Action: Mouse moved to (250, 416)
Screenshot: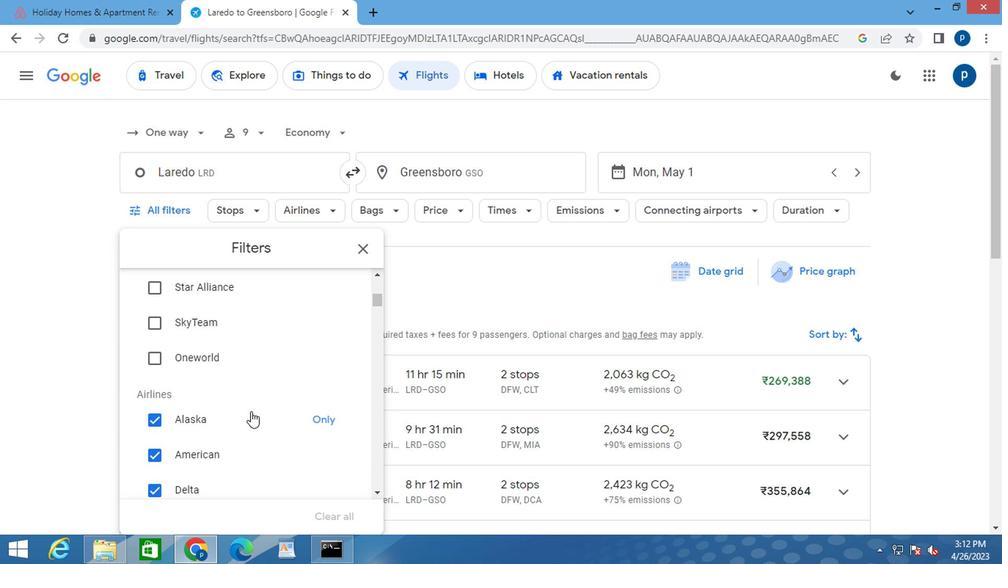 
Action: Mouse scrolled (250, 416) with delta (0, 0)
Screenshot: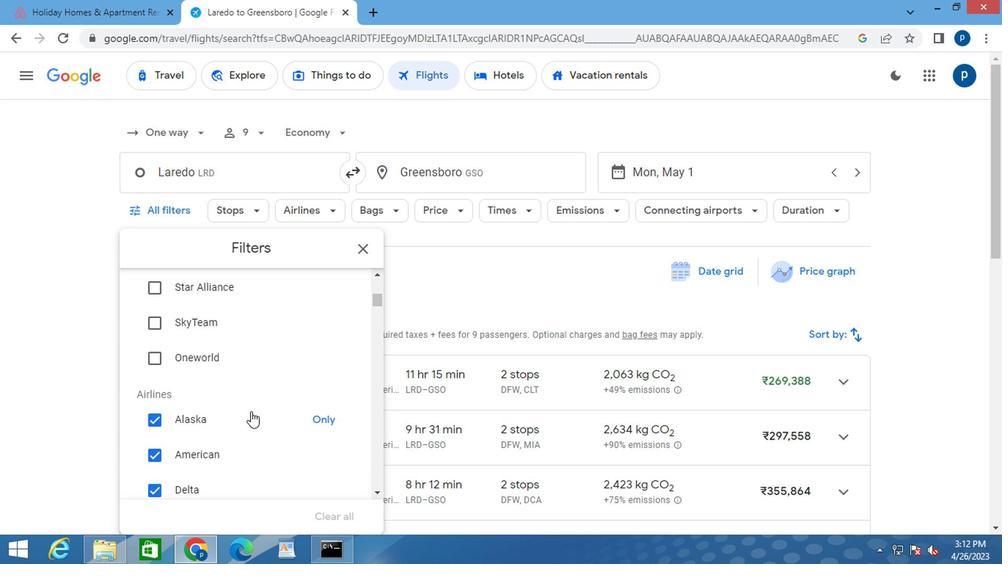 
Action: Mouse moved to (250, 415)
Screenshot: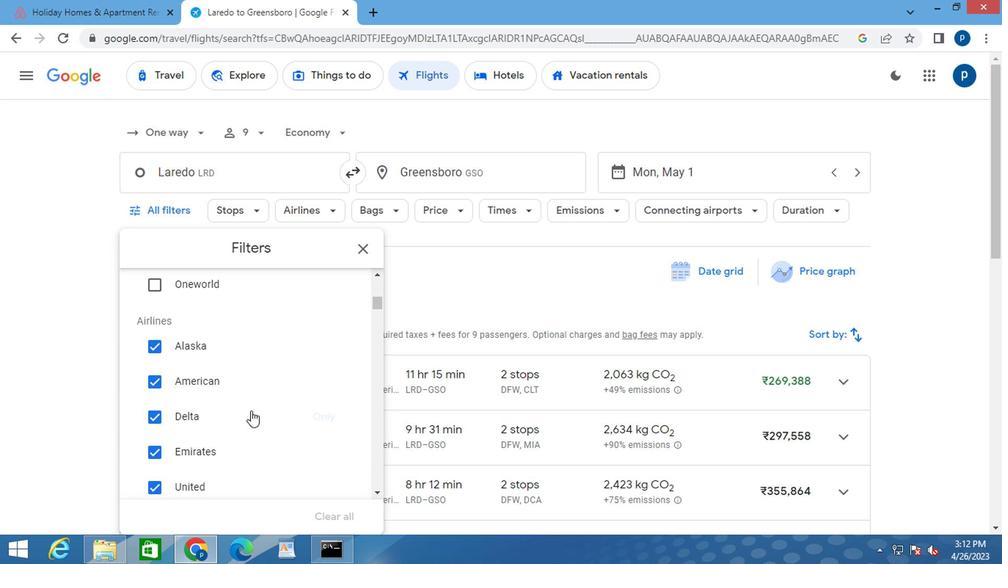 
Action: Mouse scrolled (250, 414) with delta (0, 0)
Screenshot: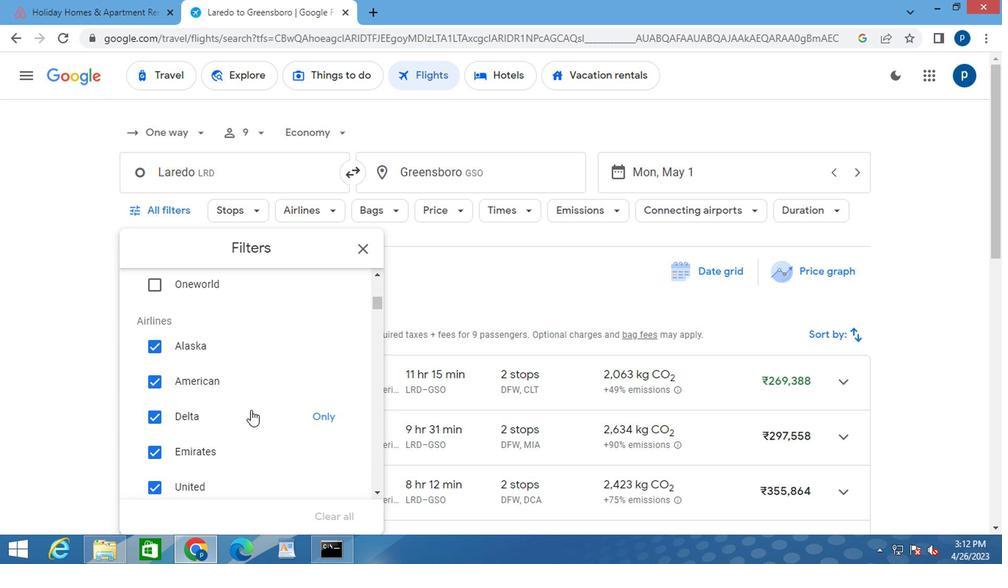 
Action: Mouse moved to (250, 414)
Screenshot: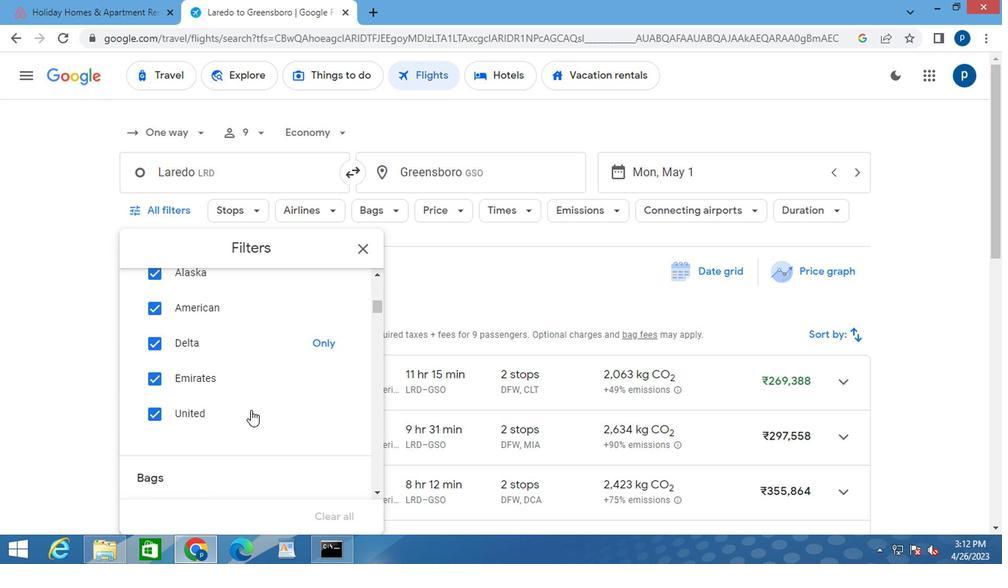 
Action: Mouse scrolled (250, 414) with delta (0, 0)
Screenshot: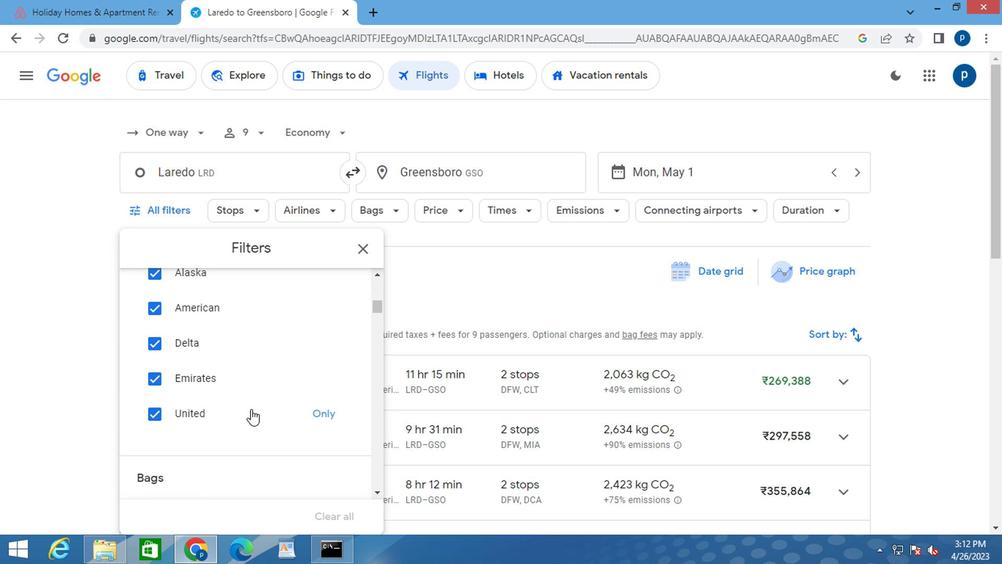 
Action: Mouse moved to (256, 412)
Screenshot: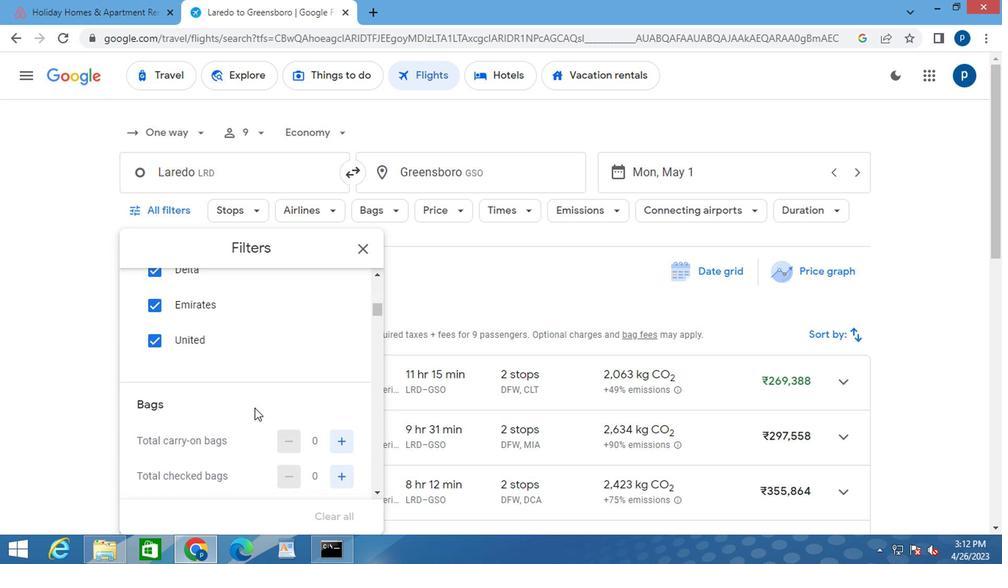 
Action: Mouse scrolled (256, 411) with delta (0, -1)
Screenshot: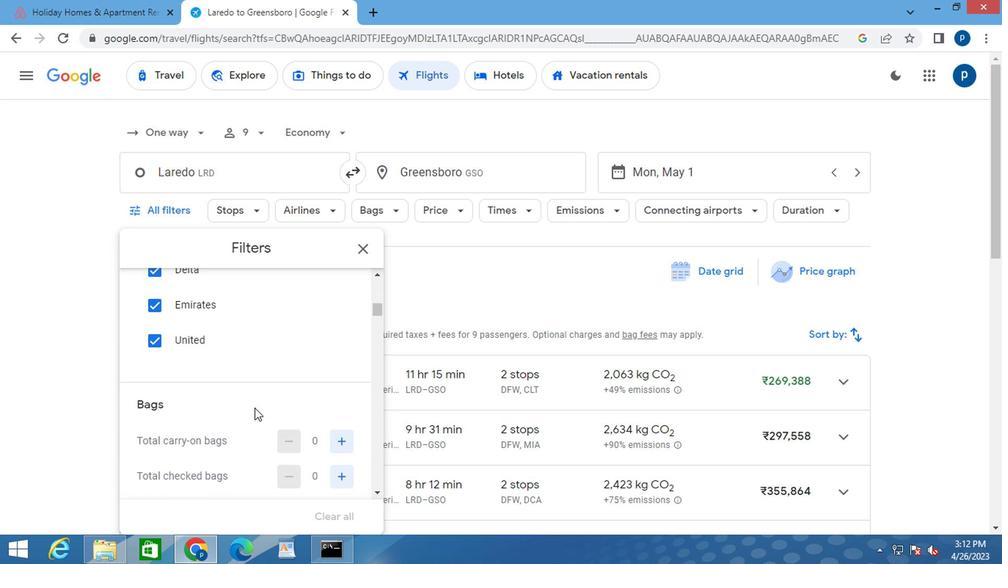 
Action: Mouse moved to (338, 372)
Screenshot: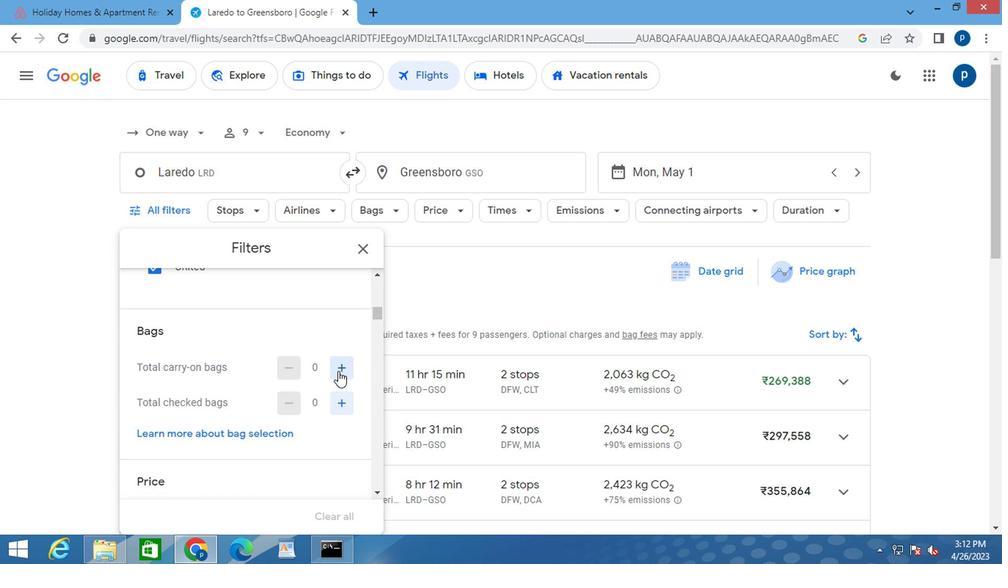 
Action: Mouse pressed left at (338, 372)
Screenshot: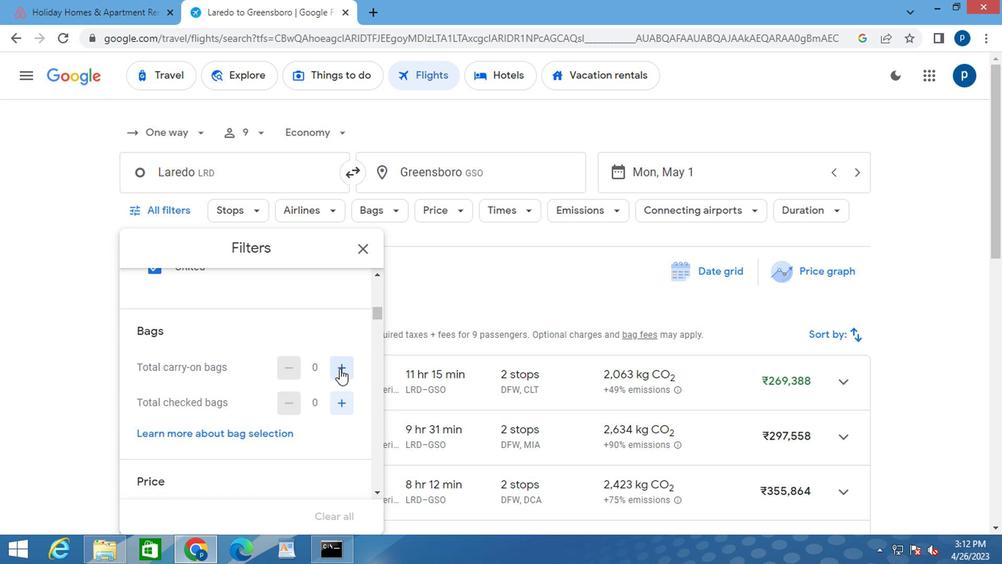 
Action: Mouse moved to (243, 397)
Screenshot: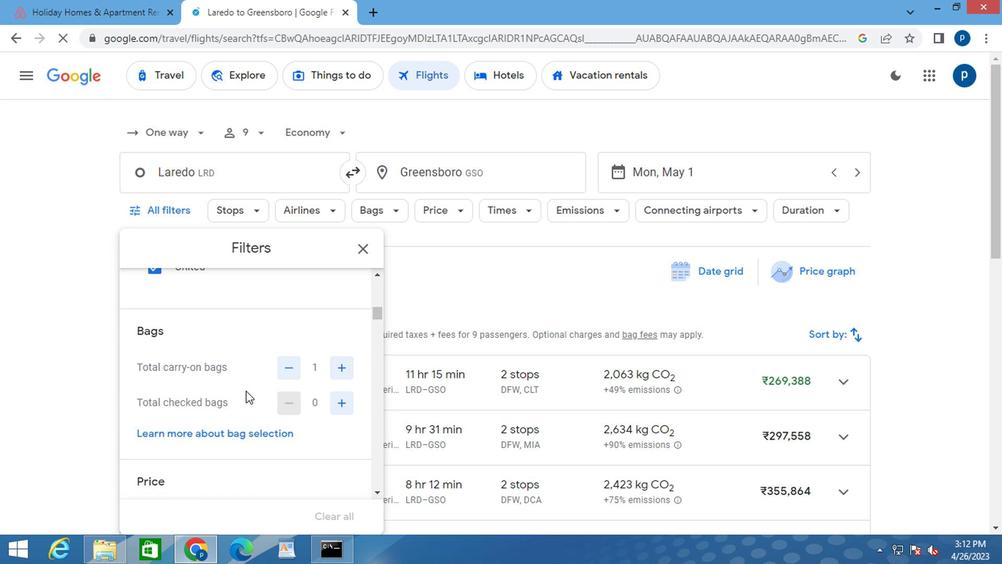 
Action: Mouse scrolled (243, 396) with delta (0, -1)
Screenshot: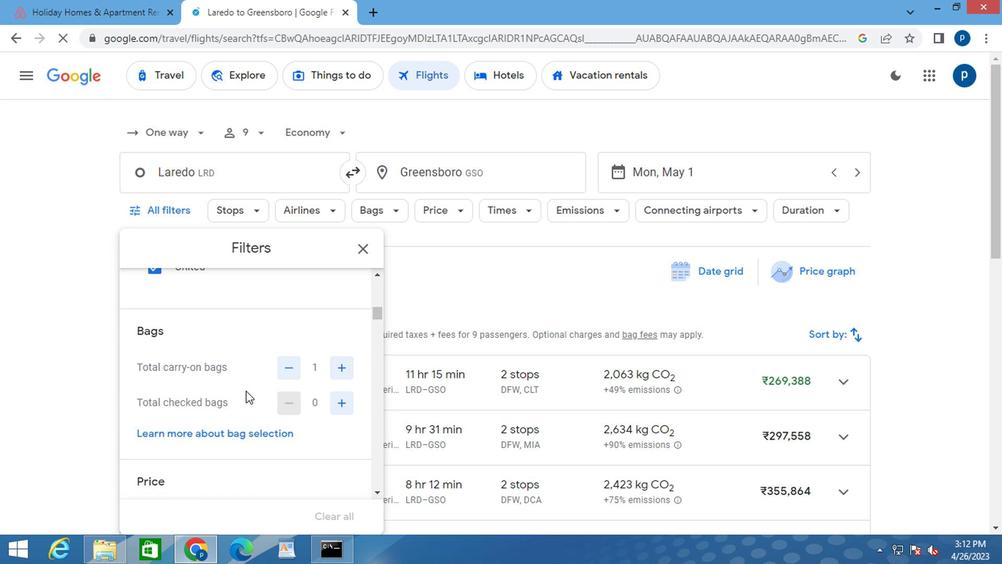 
Action: Mouse moved to (243, 398)
Screenshot: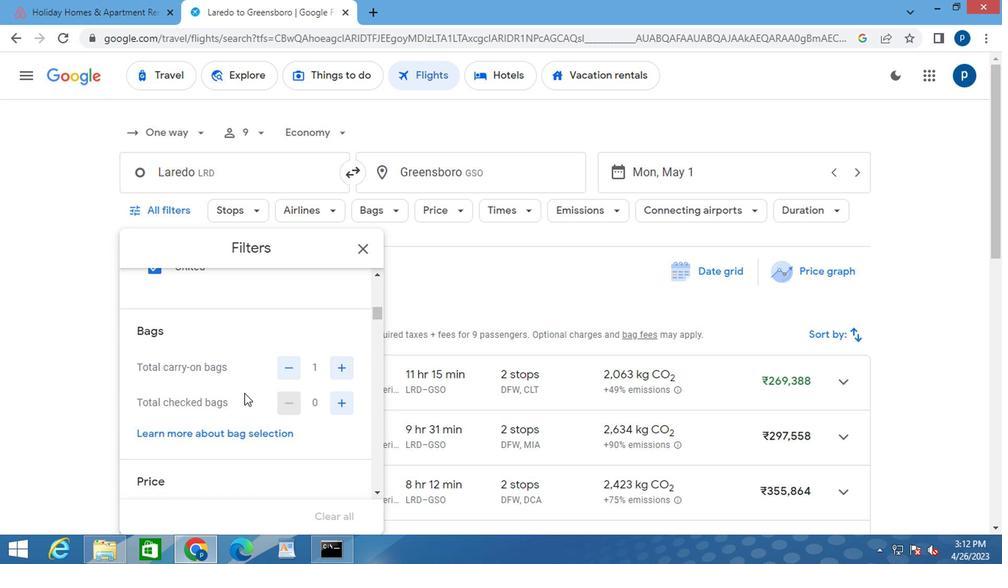 
Action: Mouse scrolled (243, 397) with delta (0, 0)
Screenshot: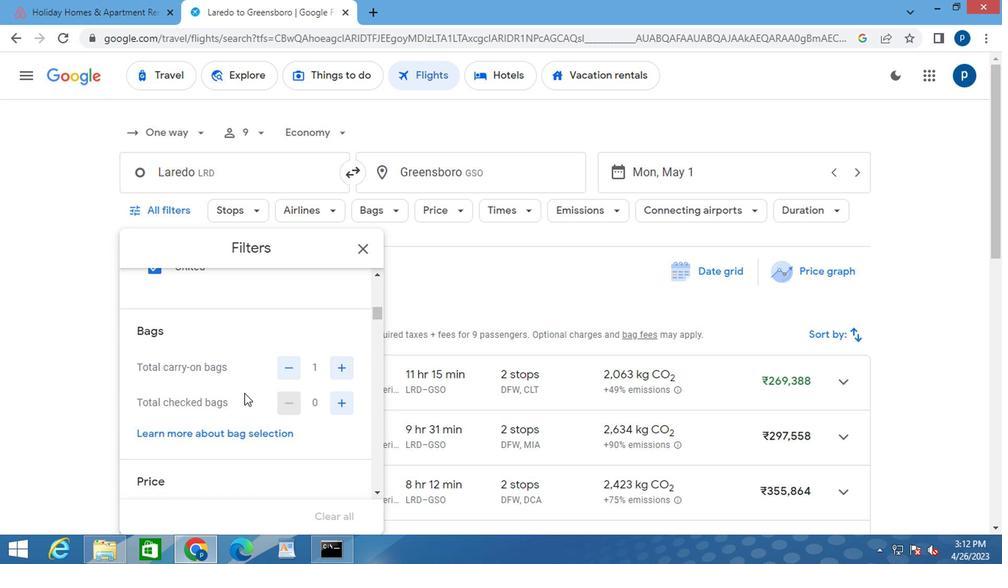 
Action: Mouse moved to (351, 409)
Screenshot: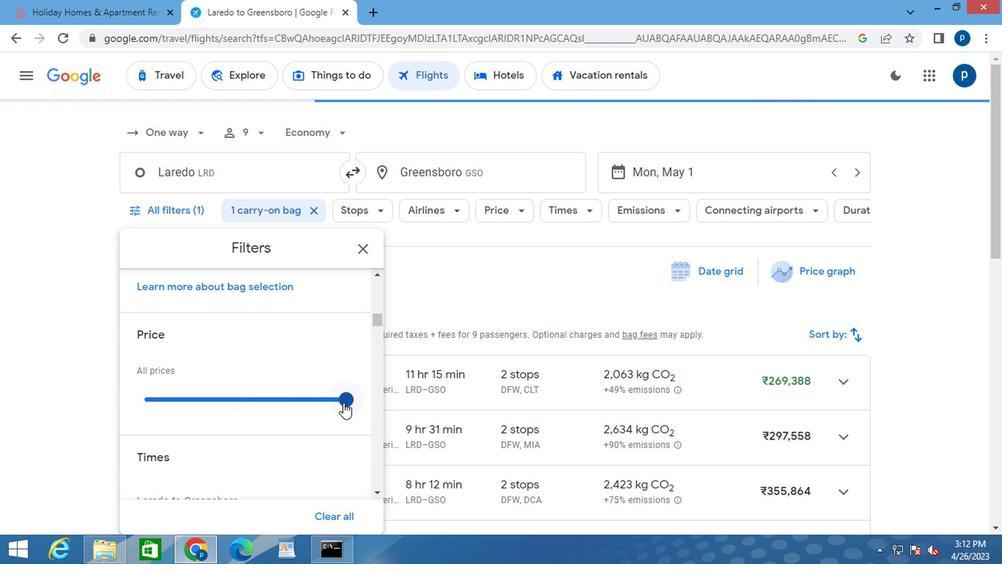 
Action: Mouse pressed left at (351, 409)
Screenshot: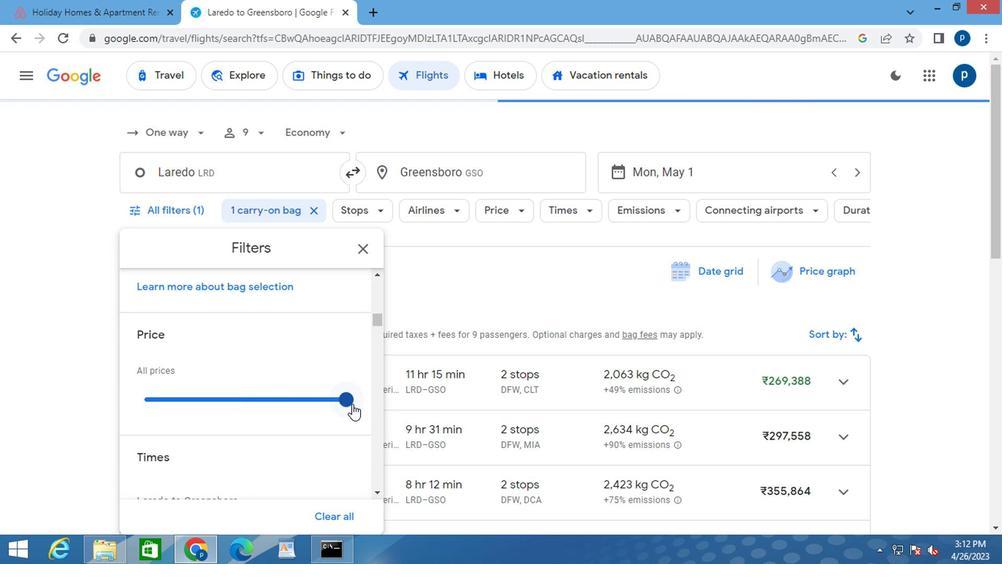 
Action: Mouse moved to (251, 440)
Screenshot: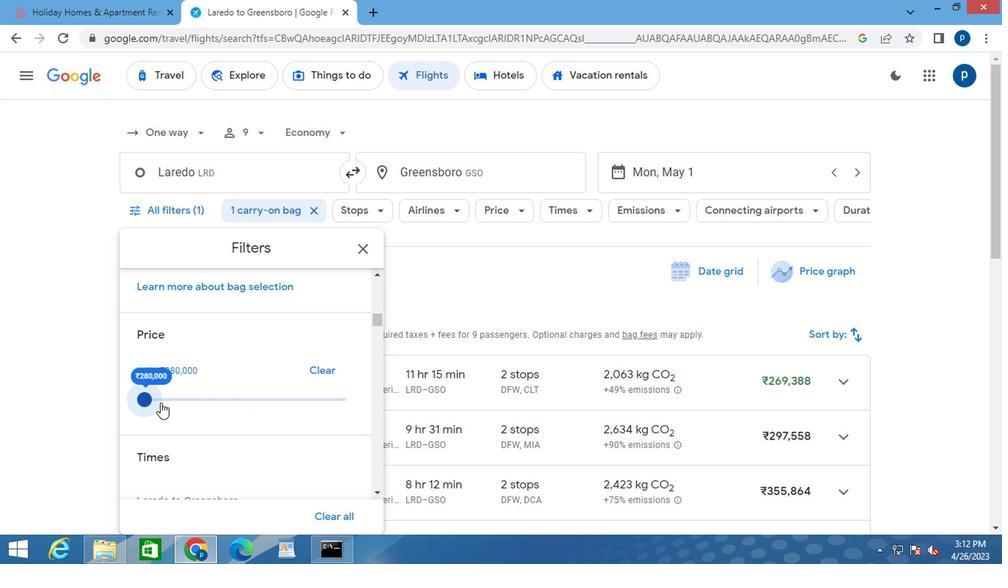 
Action: Mouse scrolled (251, 439) with delta (0, 0)
Screenshot: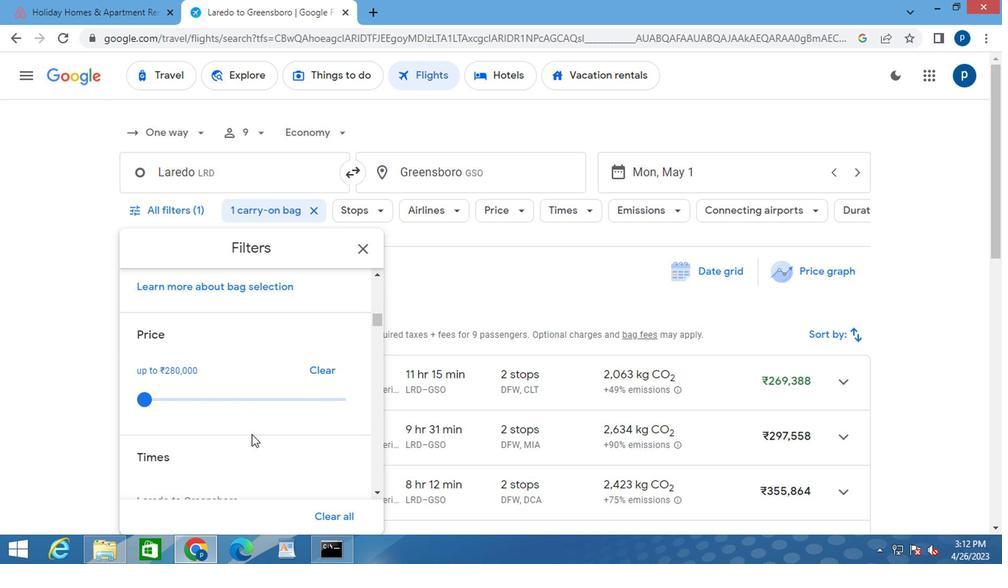 
Action: Mouse moved to (247, 440)
Screenshot: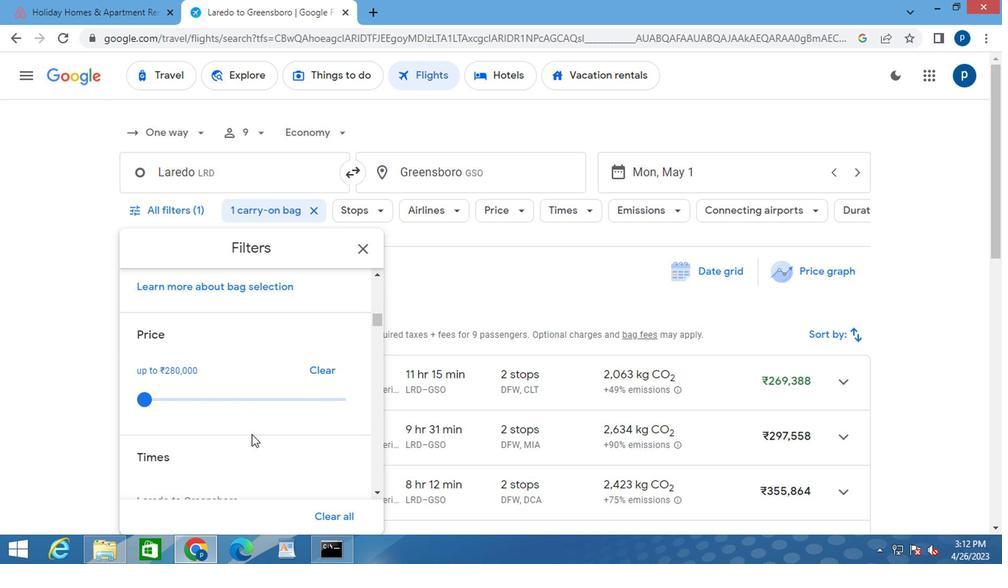 
Action: Mouse scrolled (247, 439) with delta (0, 0)
Screenshot: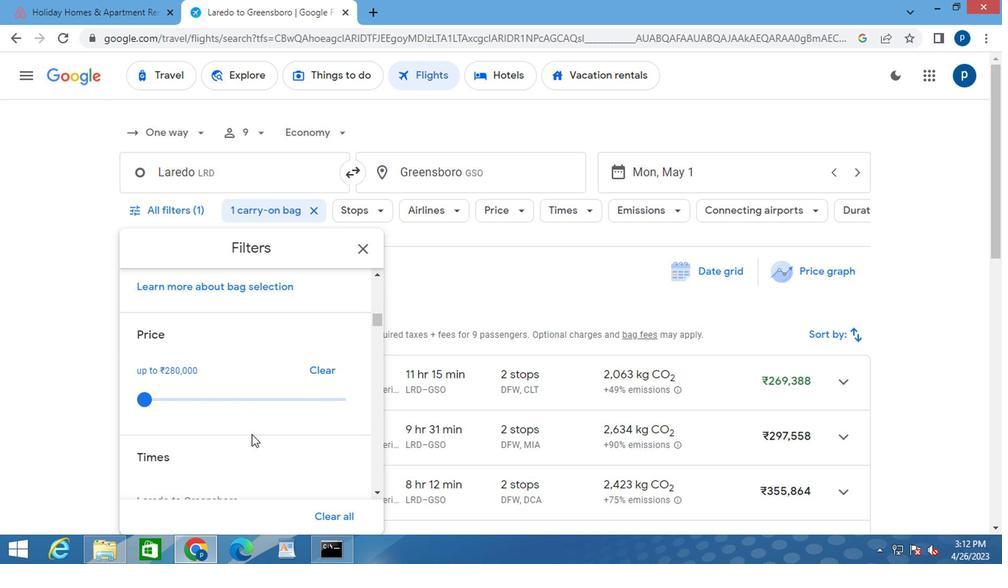 
Action: Mouse moved to (141, 425)
Screenshot: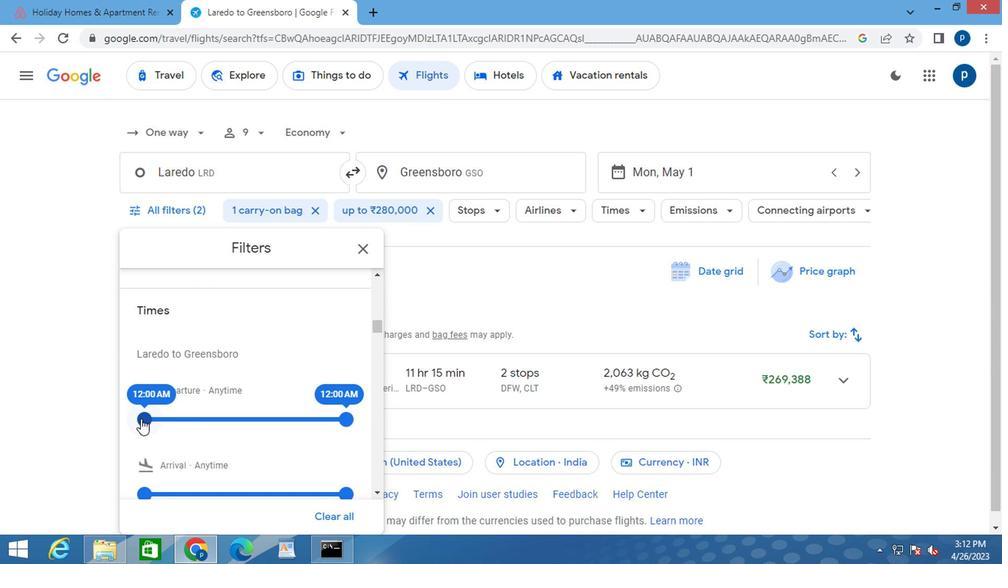 
Action: Mouse pressed left at (141, 425)
Screenshot: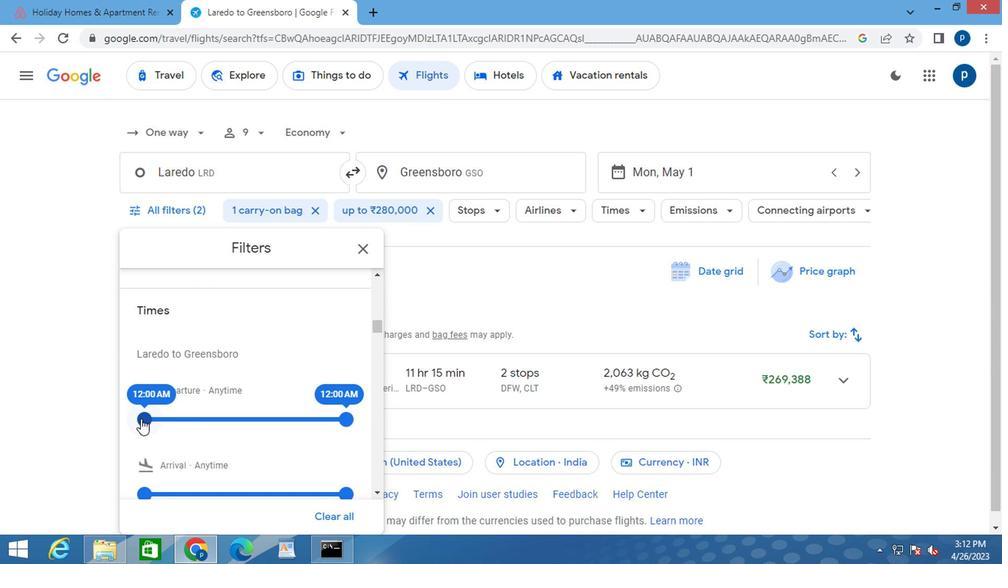 
Action: Mouse moved to (349, 424)
Screenshot: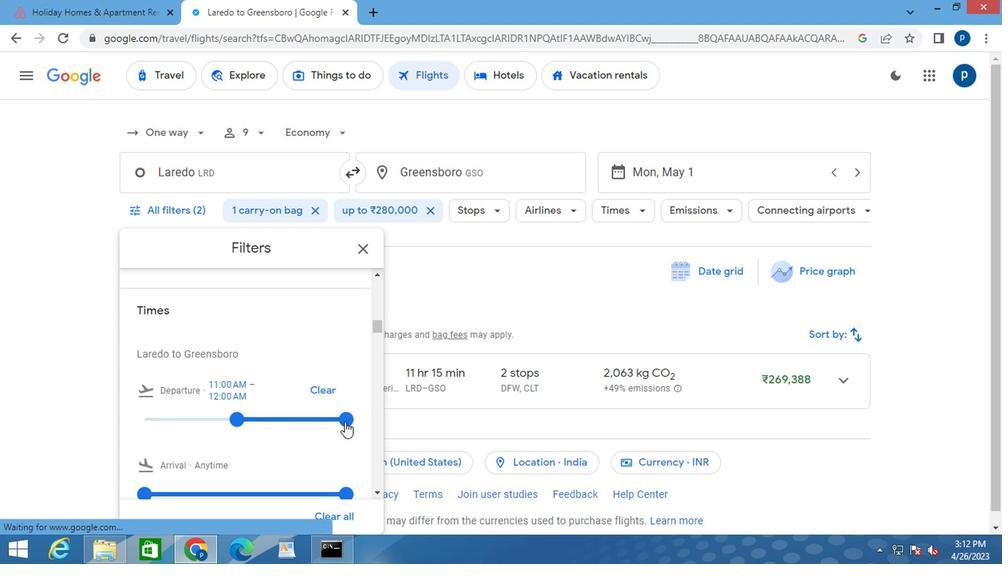 
Action: Mouse pressed left at (349, 424)
Screenshot: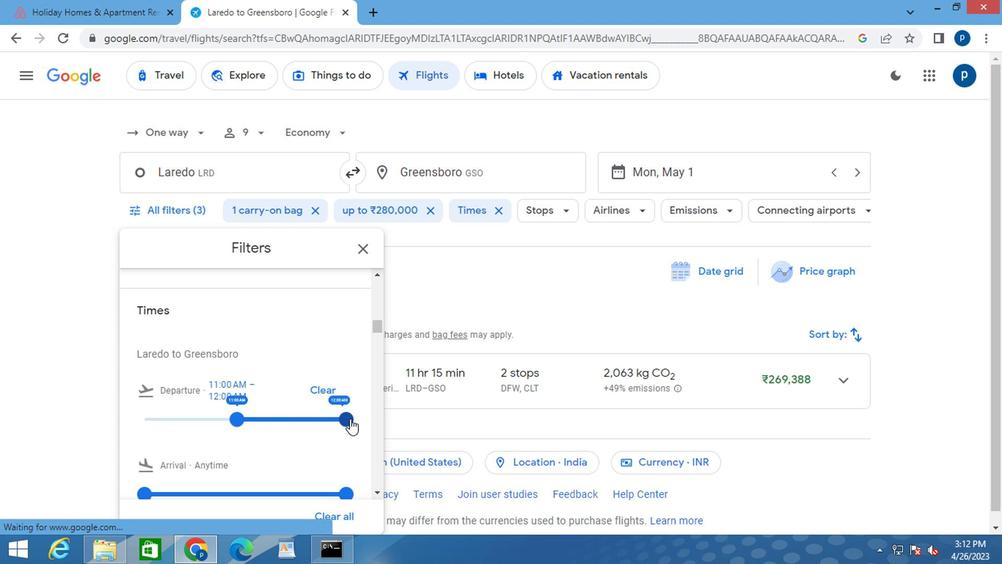 
Action: Mouse moved to (363, 251)
Screenshot: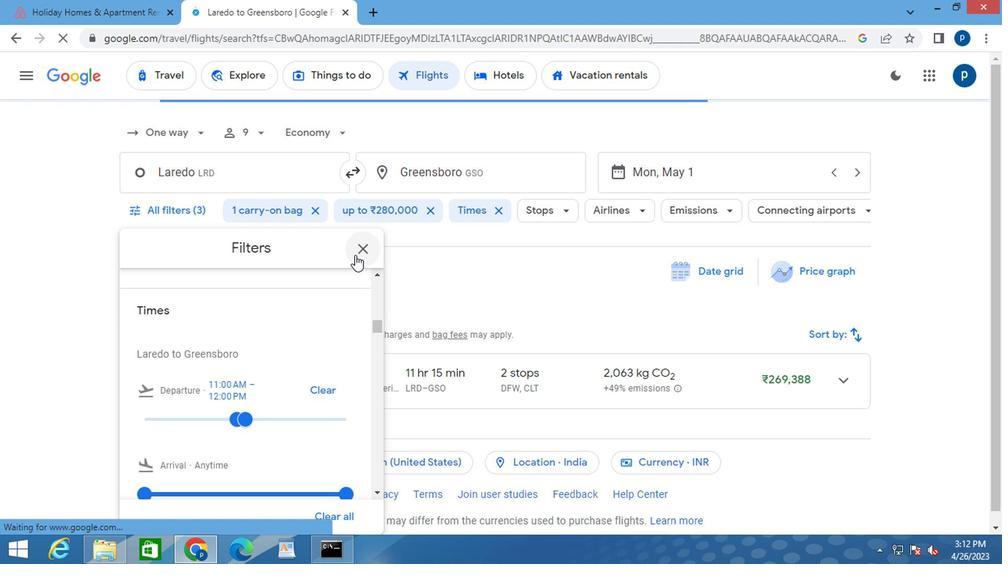 
Action: Mouse pressed left at (363, 251)
Screenshot: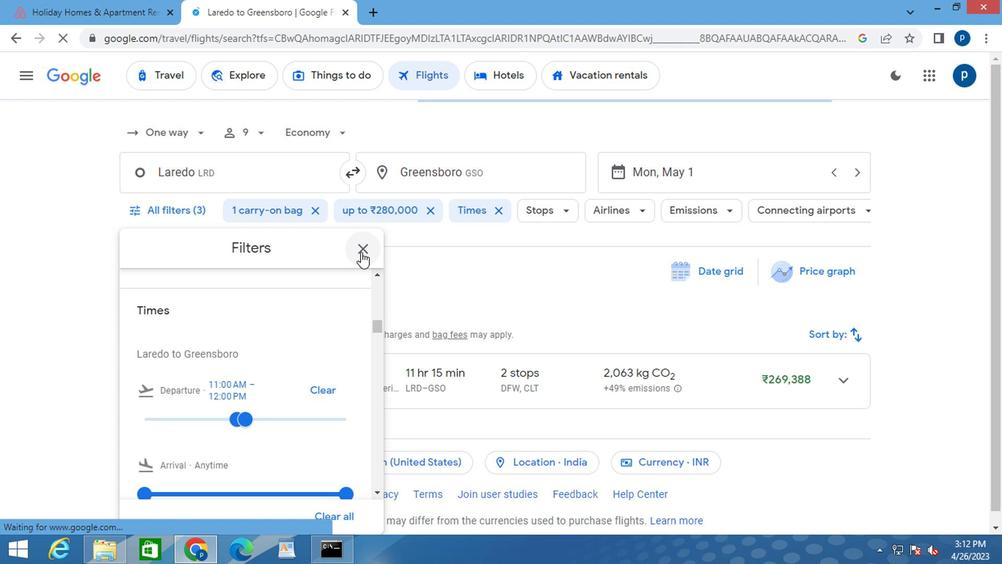 
